 Task: Find connections with filter location Bissau with filter topic #Homeofficewith filter profile language Spanish with filter current company GovtJobsAlert.In with filter school T A Pai Management Institute, Manipal with filter industry Desktop Computing Software Products with filter service category Writing with filter keywords title Parking Attendant
Action: Mouse moved to (504, 50)
Screenshot: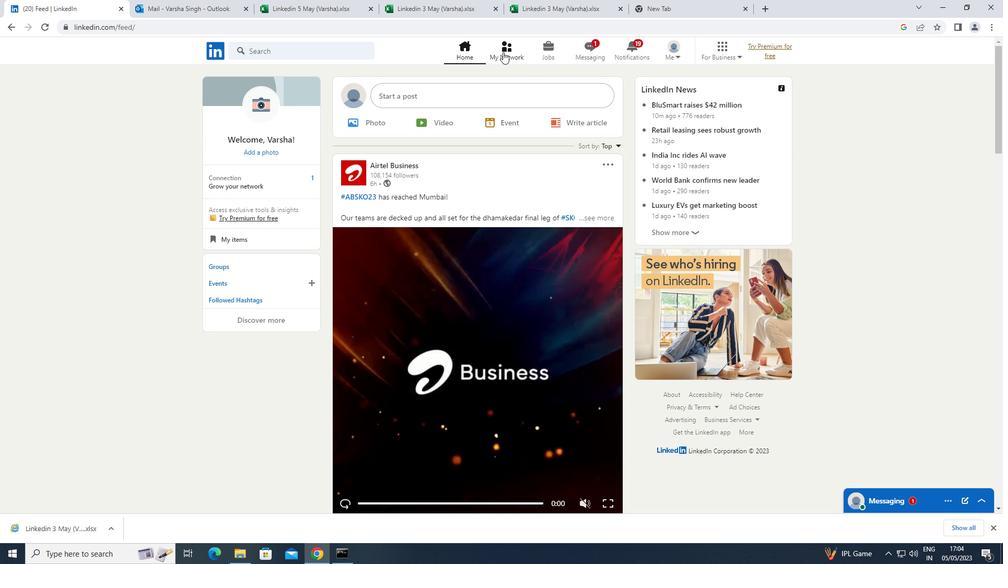 
Action: Mouse pressed left at (504, 50)
Screenshot: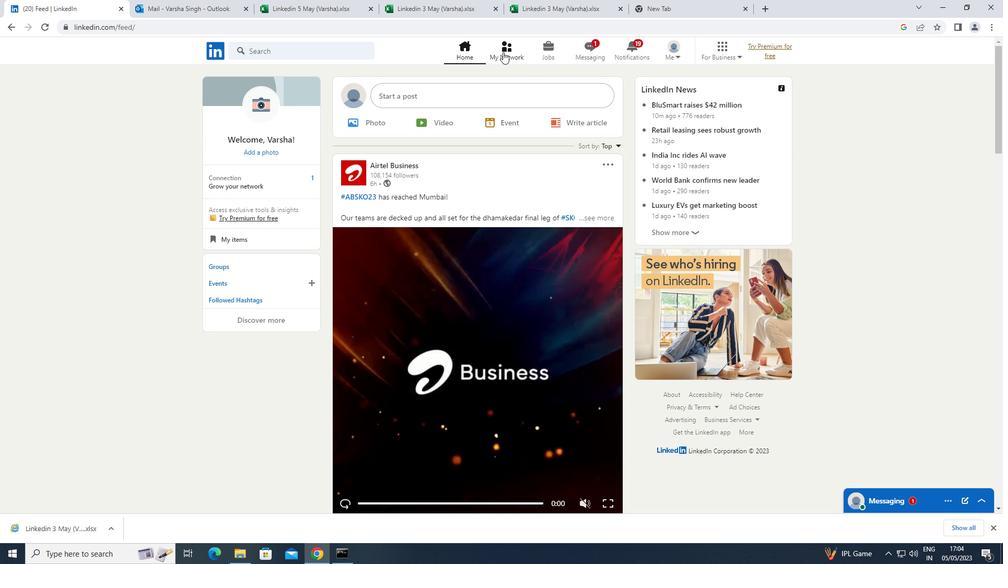 
Action: Mouse moved to (284, 109)
Screenshot: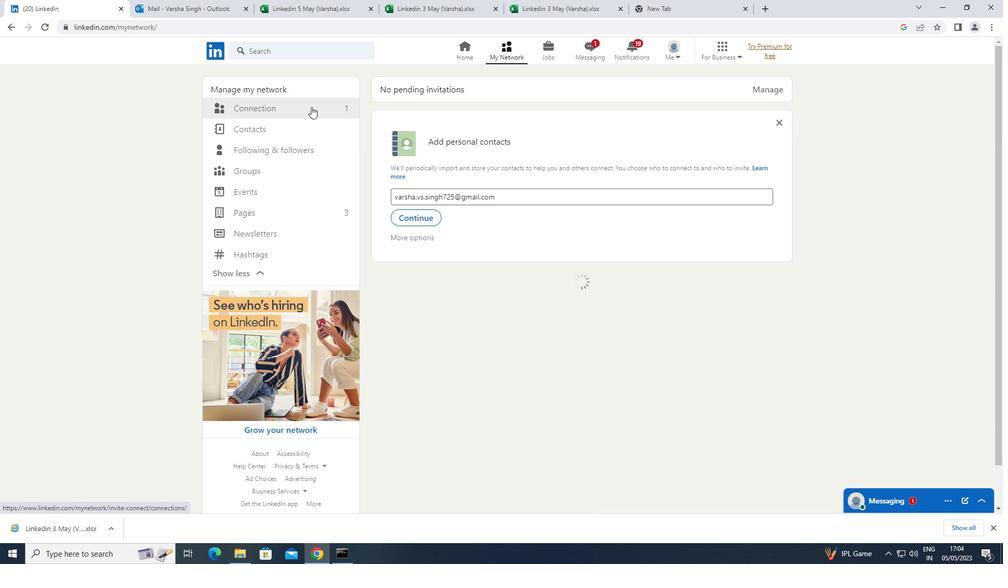 
Action: Mouse pressed left at (284, 109)
Screenshot: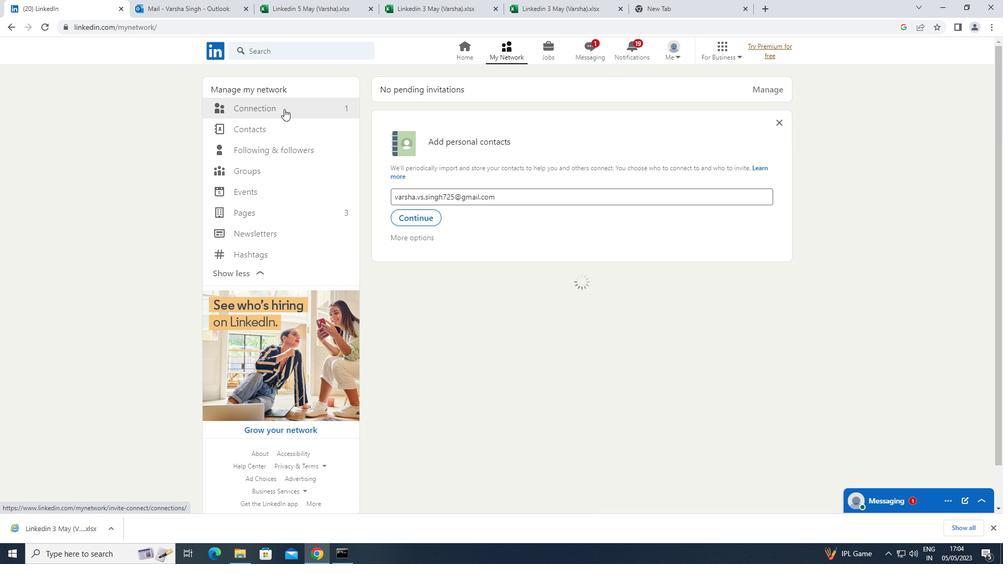 
Action: Mouse moved to (586, 107)
Screenshot: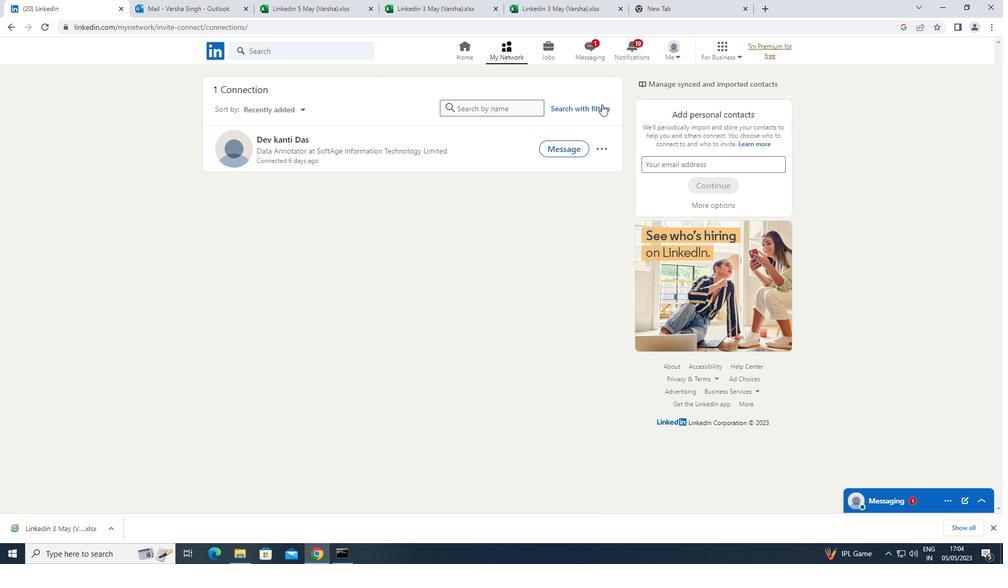 
Action: Mouse pressed left at (586, 107)
Screenshot: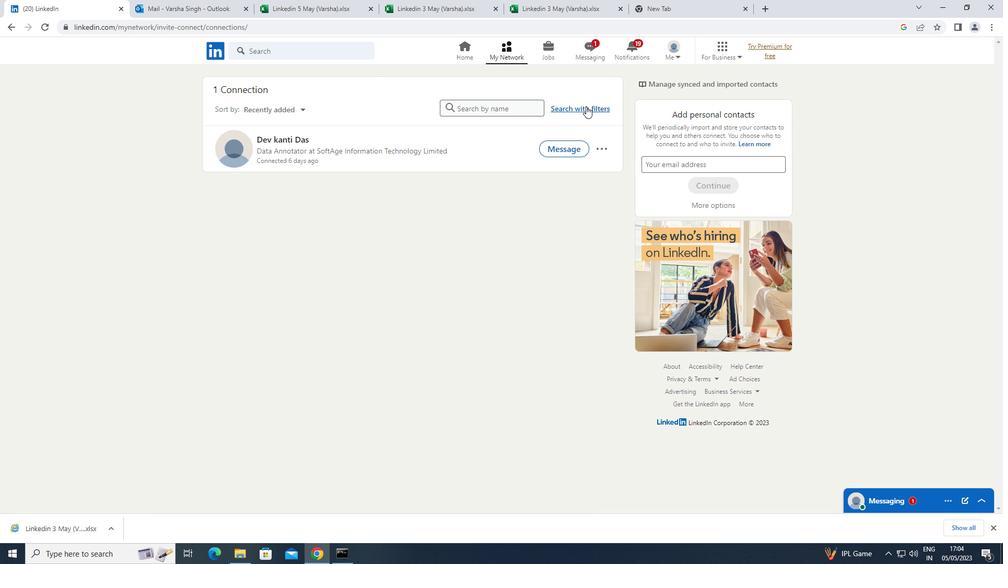 
Action: Mouse moved to (535, 80)
Screenshot: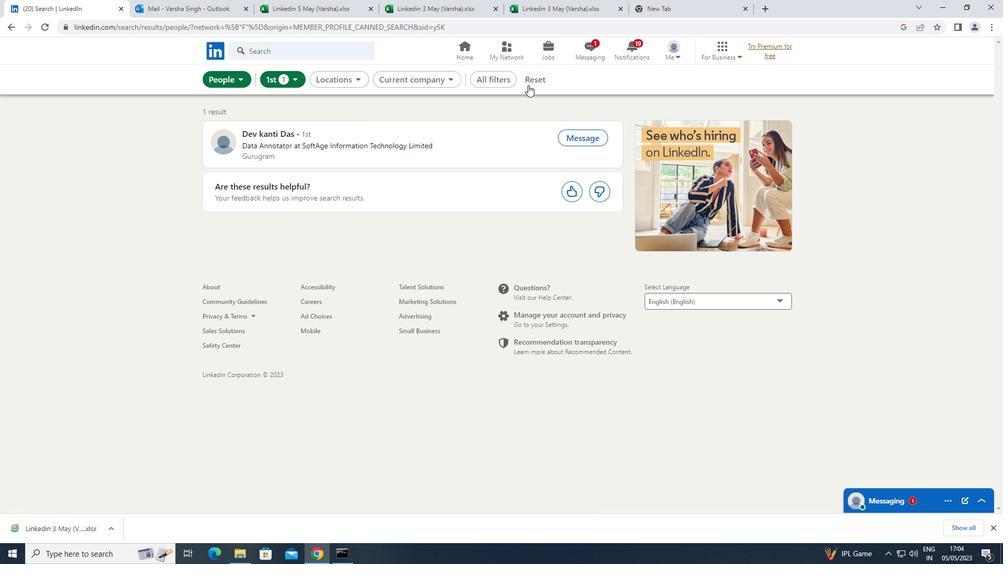 
Action: Mouse pressed left at (535, 80)
Screenshot: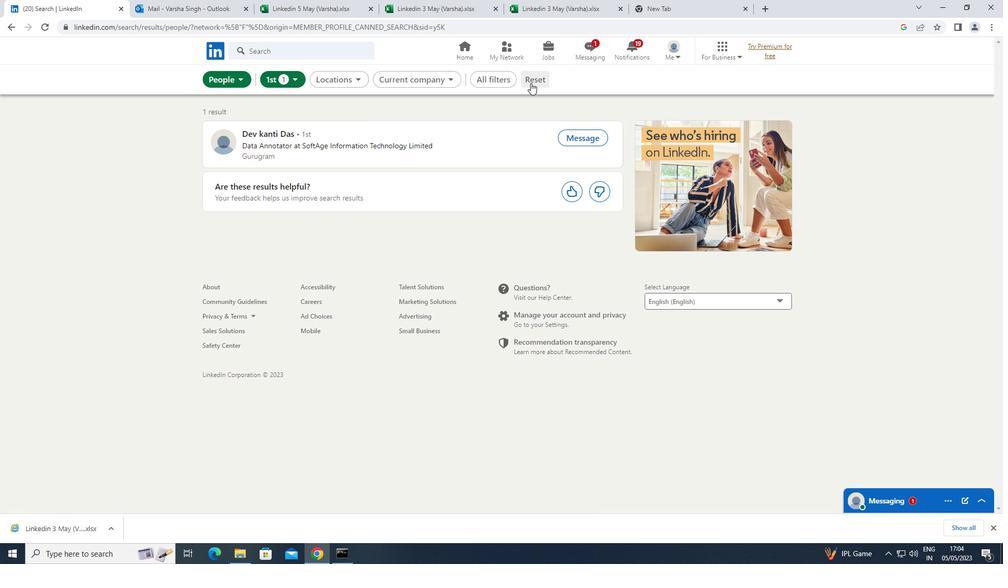 
Action: Mouse moved to (508, 80)
Screenshot: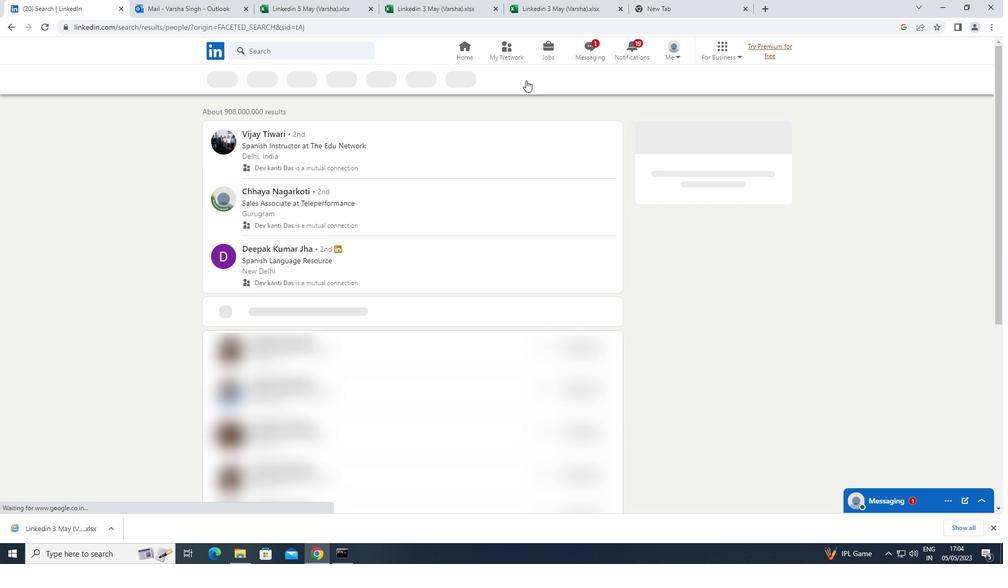 
Action: Mouse pressed left at (508, 80)
Screenshot: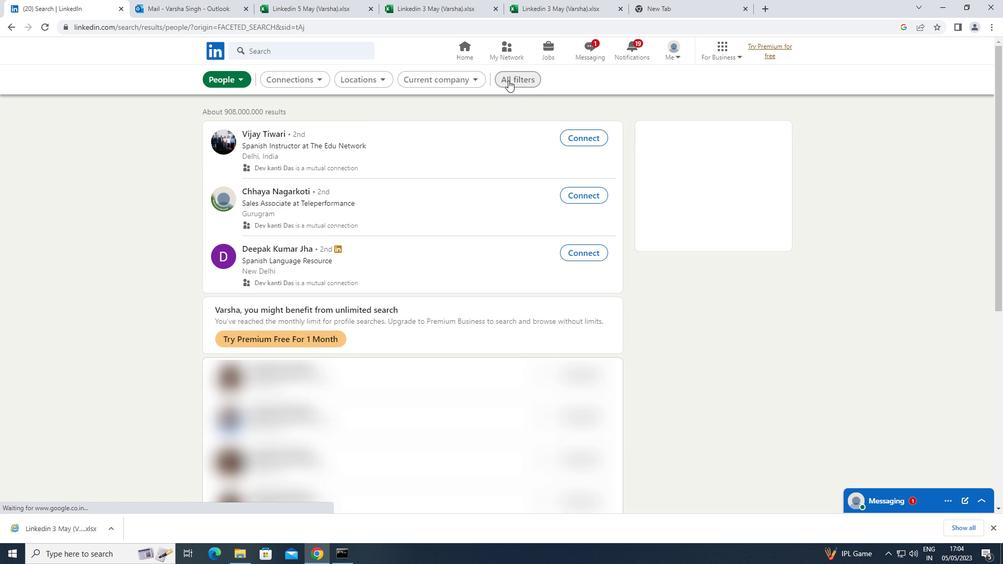 
Action: Mouse moved to (816, 205)
Screenshot: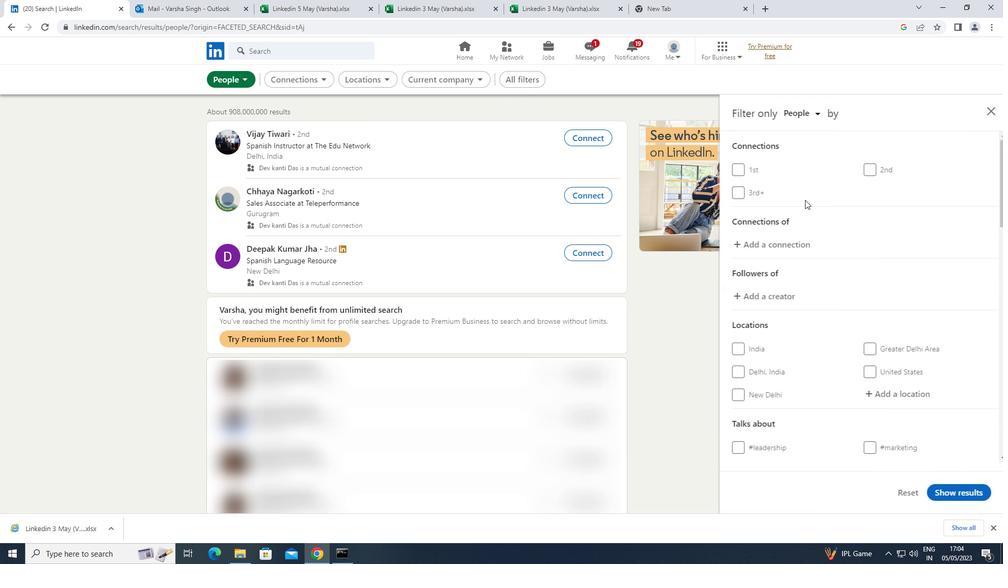 
Action: Mouse scrolled (816, 204) with delta (0, 0)
Screenshot: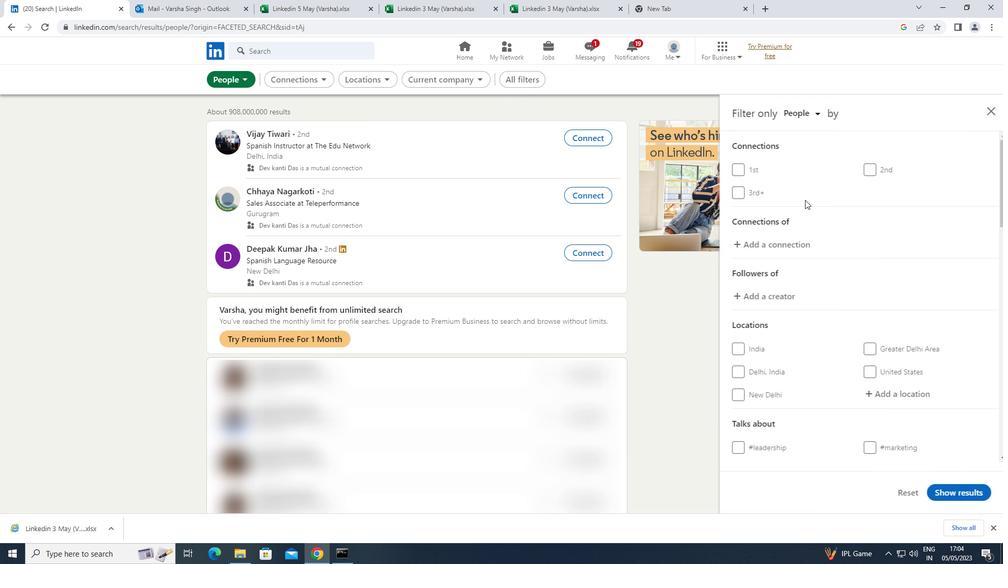 
Action: Mouse moved to (816, 206)
Screenshot: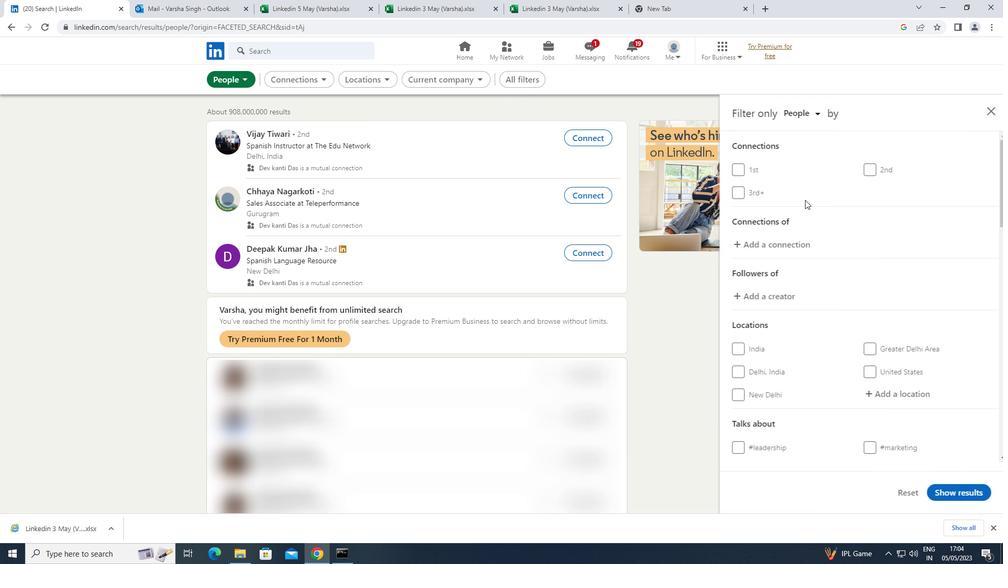 
Action: Mouse scrolled (816, 206) with delta (0, 0)
Screenshot: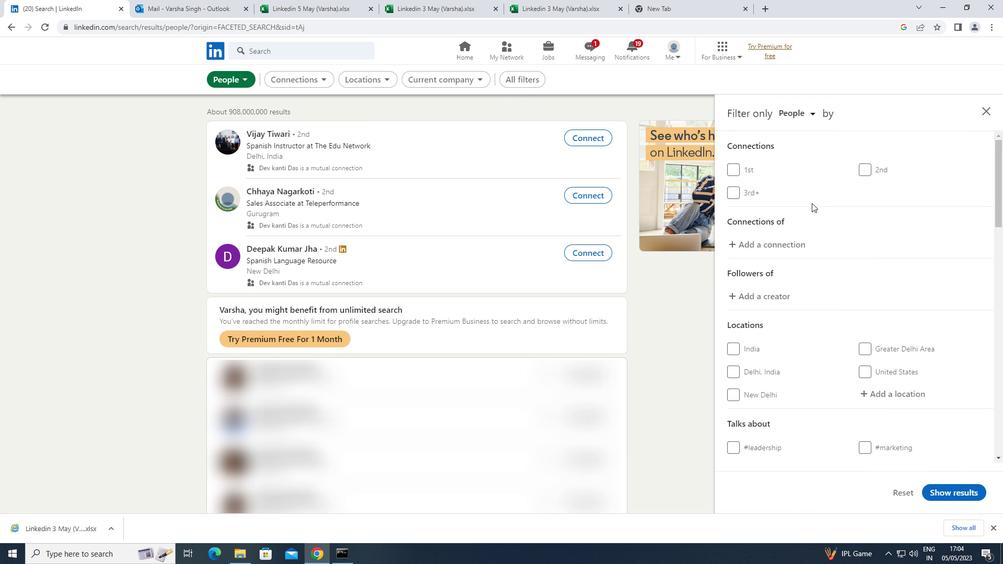 
Action: Mouse moved to (817, 207)
Screenshot: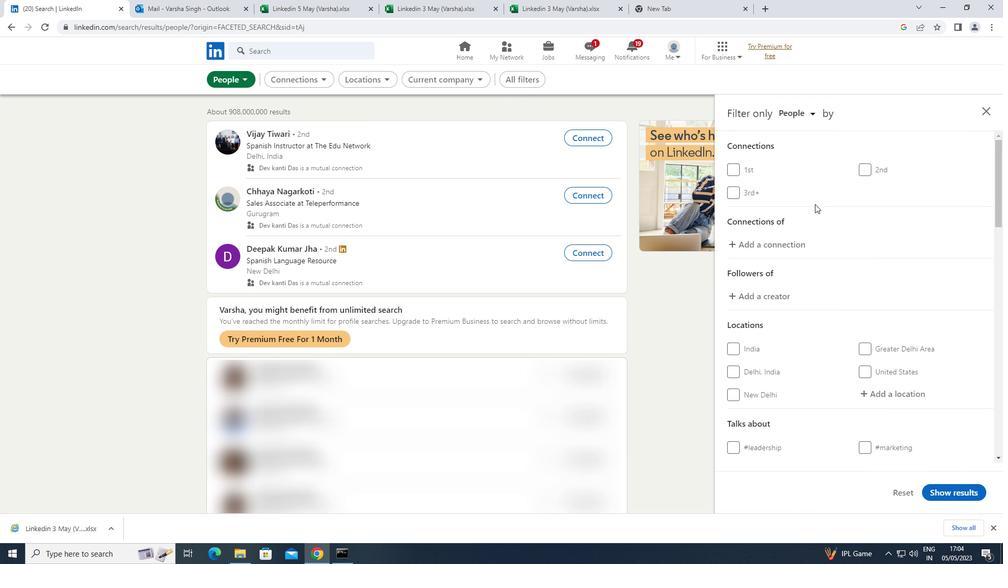 
Action: Mouse scrolled (817, 207) with delta (0, 0)
Screenshot: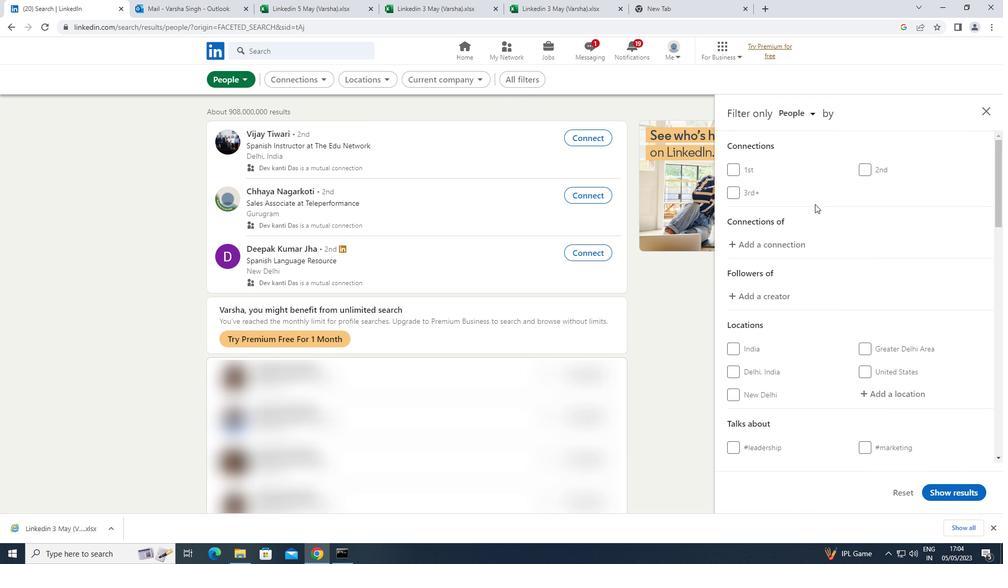 
Action: Mouse moved to (882, 238)
Screenshot: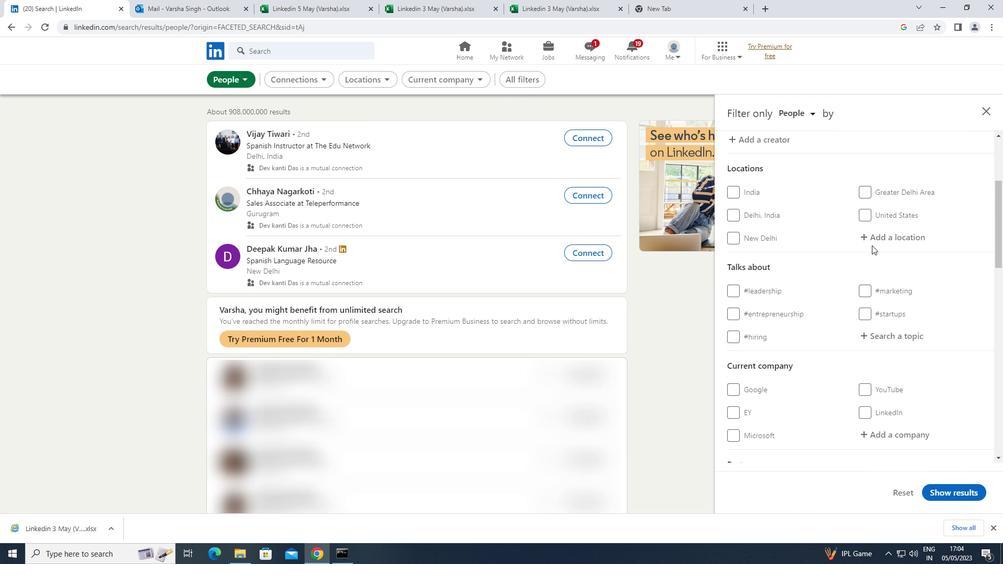 
Action: Mouse pressed left at (882, 238)
Screenshot: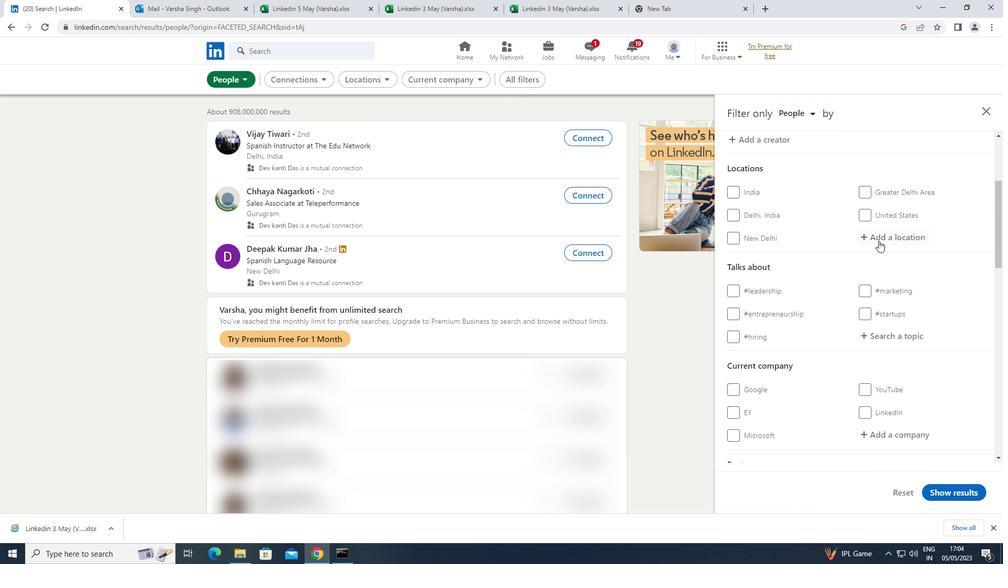 
Action: Key pressed <Key.shift>BISSAU
Screenshot: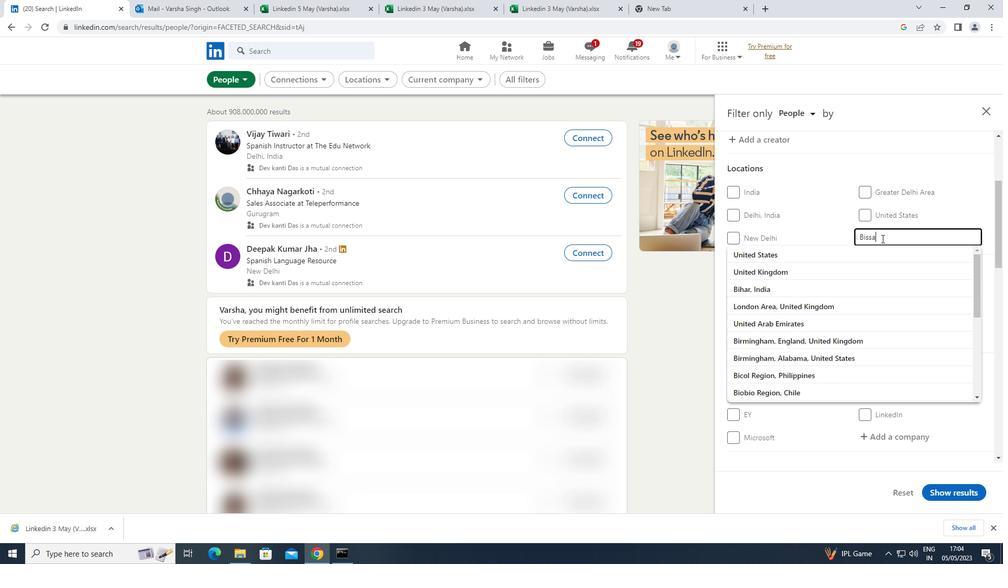 
Action: Mouse moved to (876, 293)
Screenshot: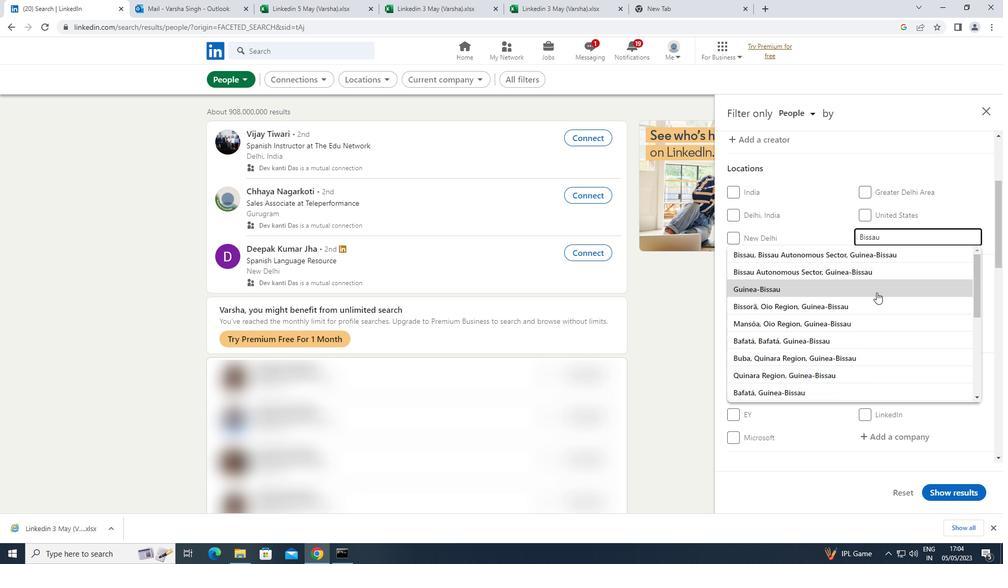
Action: Key pressed <Key.enter>
Screenshot: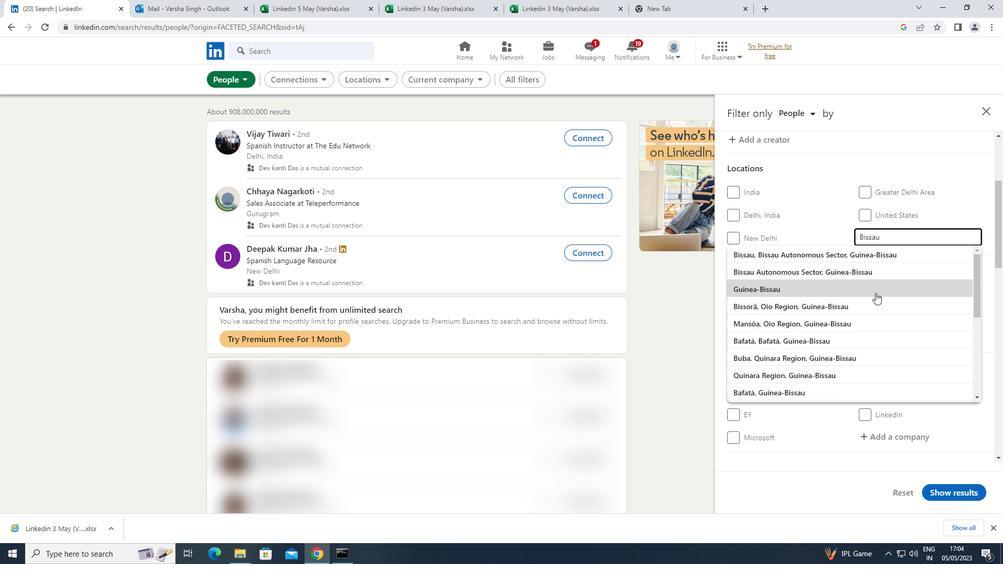 
Action: Mouse moved to (902, 340)
Screenshot: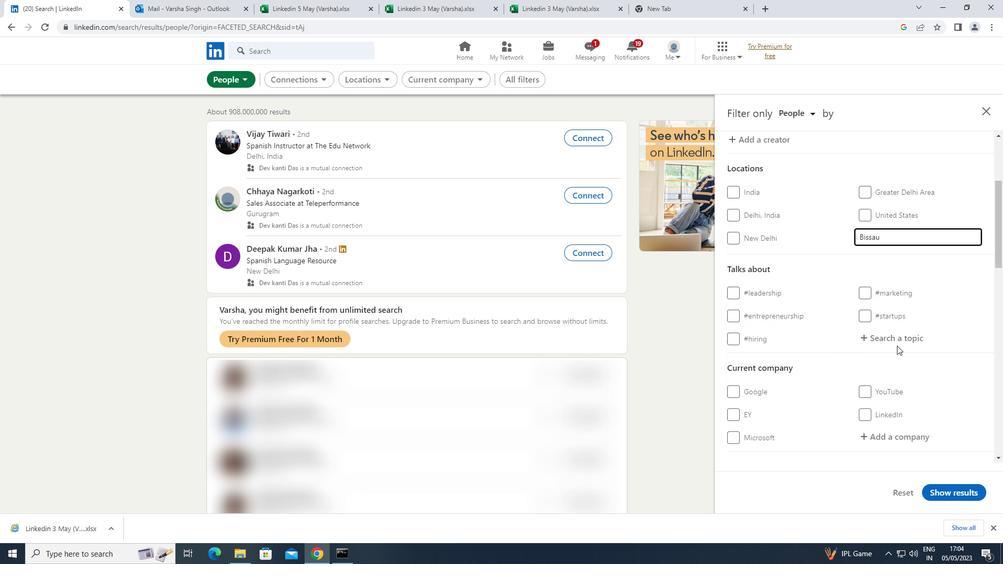 
Action: Mouse pressed left at (902, 340)
Screenshot: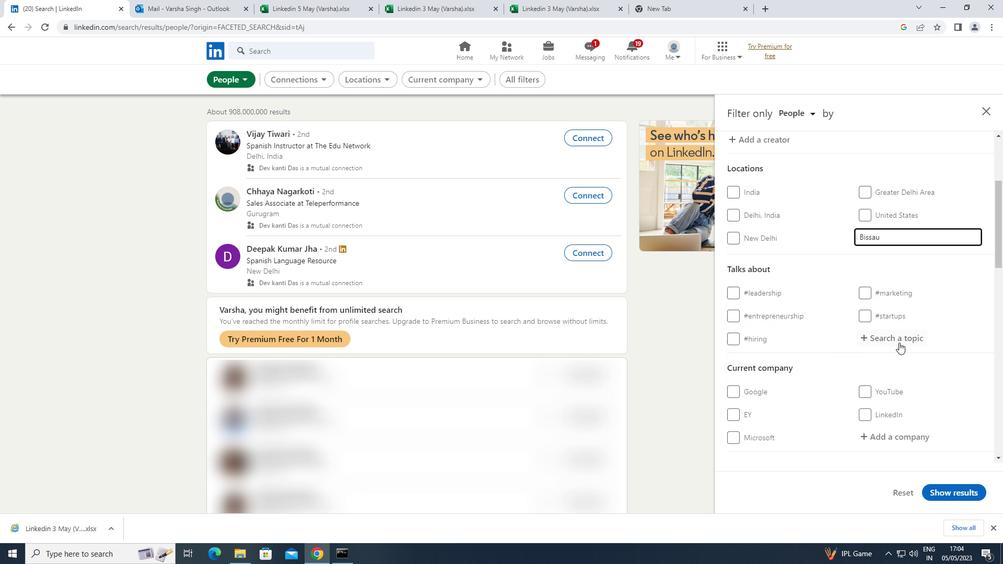 
Action: Key pressed <Key.shift>HOMEOFFI
Screenshot: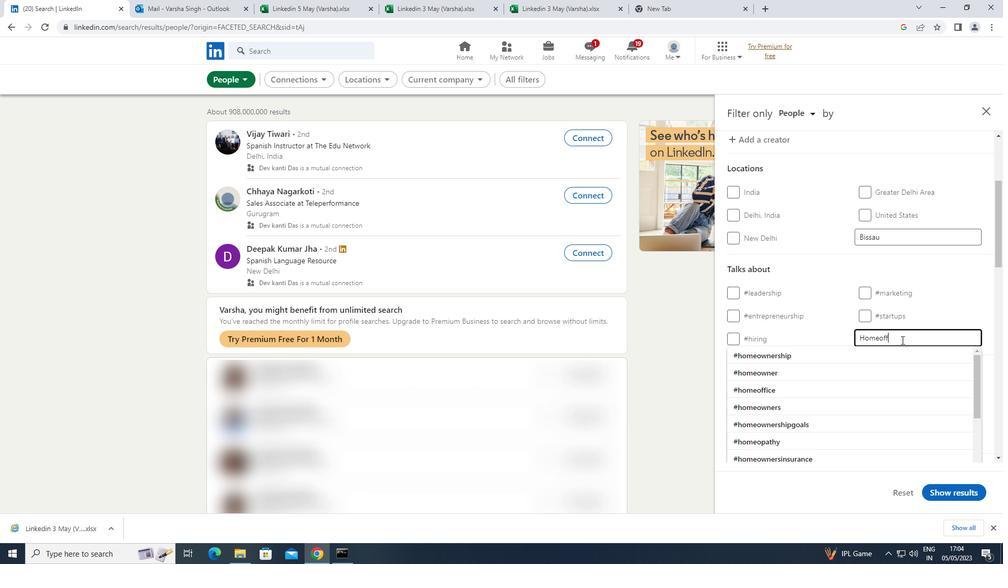 
Action: Mouse moved to (809, 351)
Screenshot: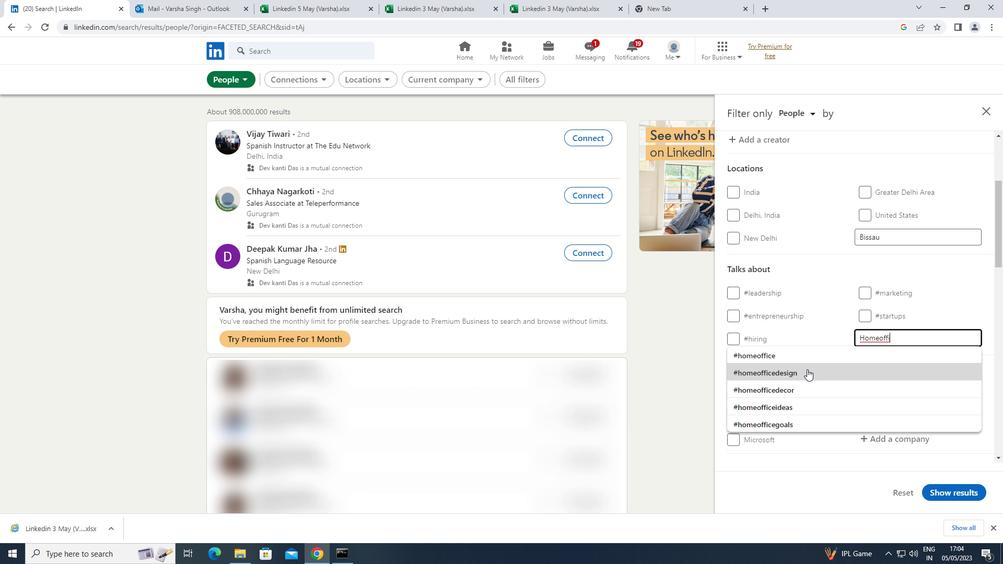 
Action: Mouse pressed left at (809, 351)
Screenshot: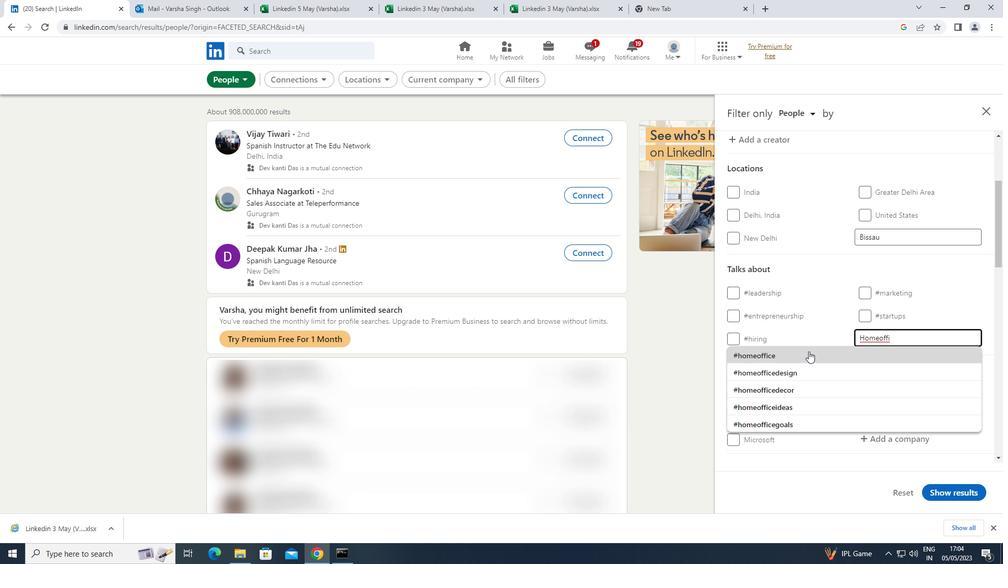 
Action: Mouse scrolled (809, 351) with delta (0, 0)
Screenshot: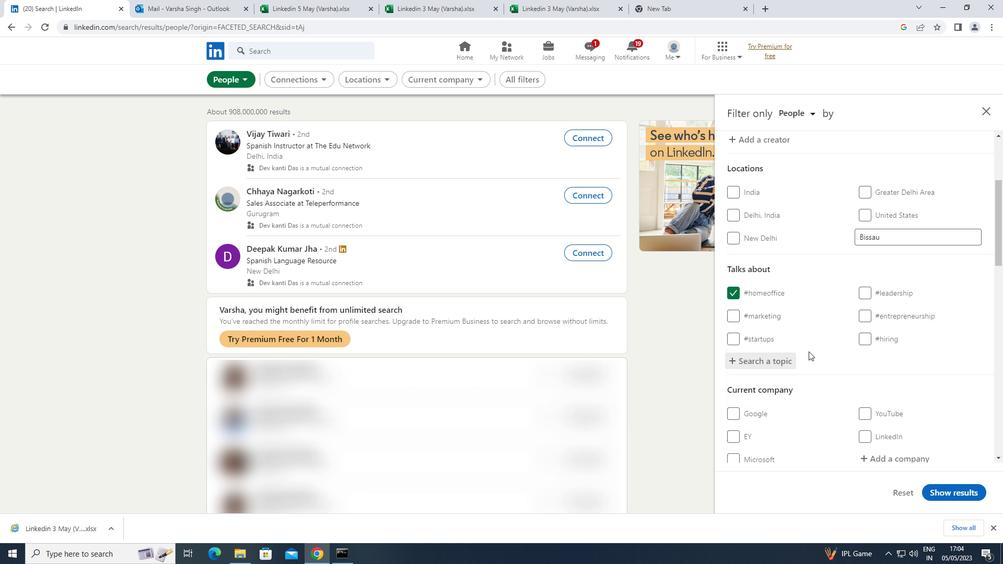 
Action: Mouse scrolled (809, 351) with delta (0, 0)
Screenshot: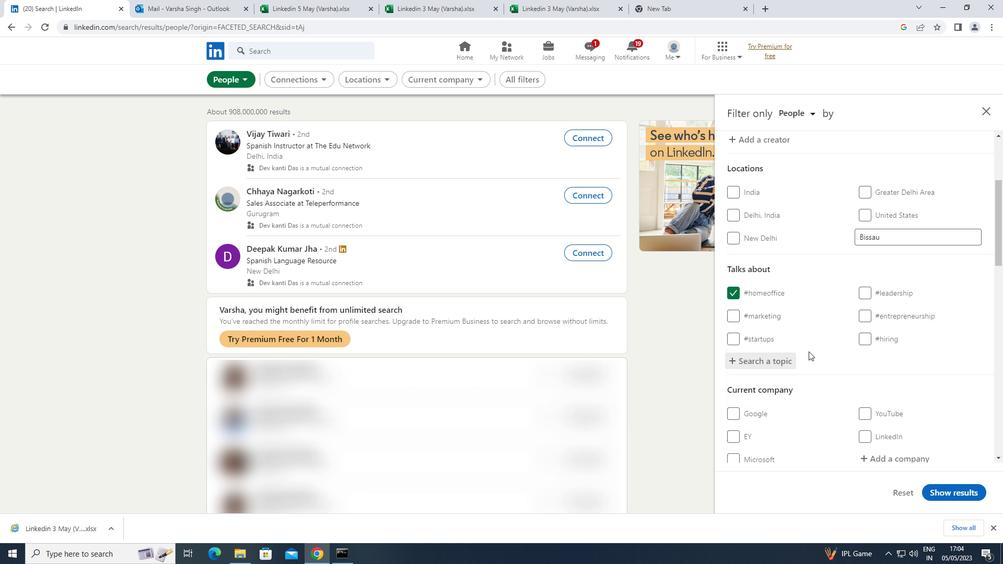 
Action: Mouse scrolled (809, 351) with delta (0, 0)
Screenshot: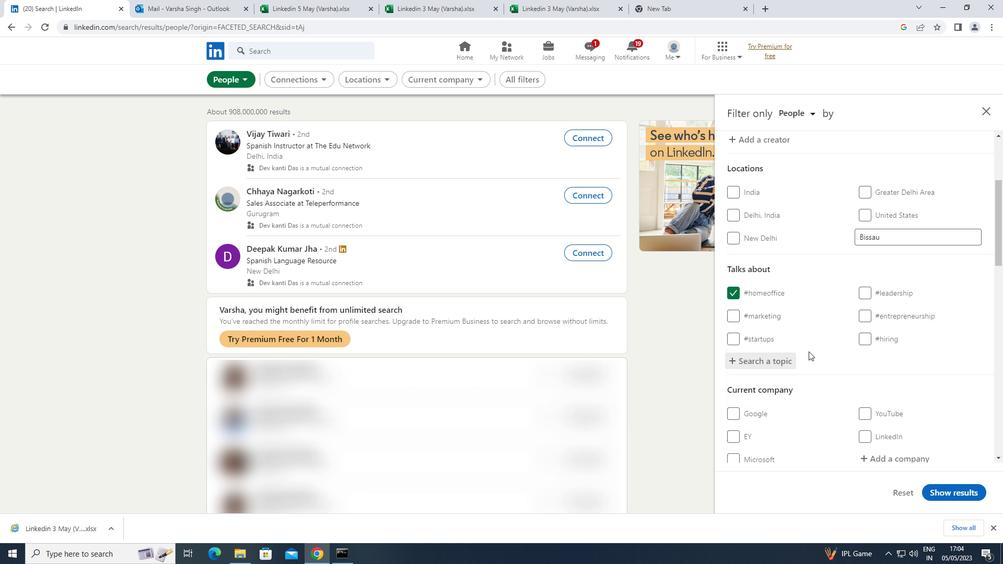 
Action: Mouse scrolled (809, 351) with delta (0, 0)
Screenshot: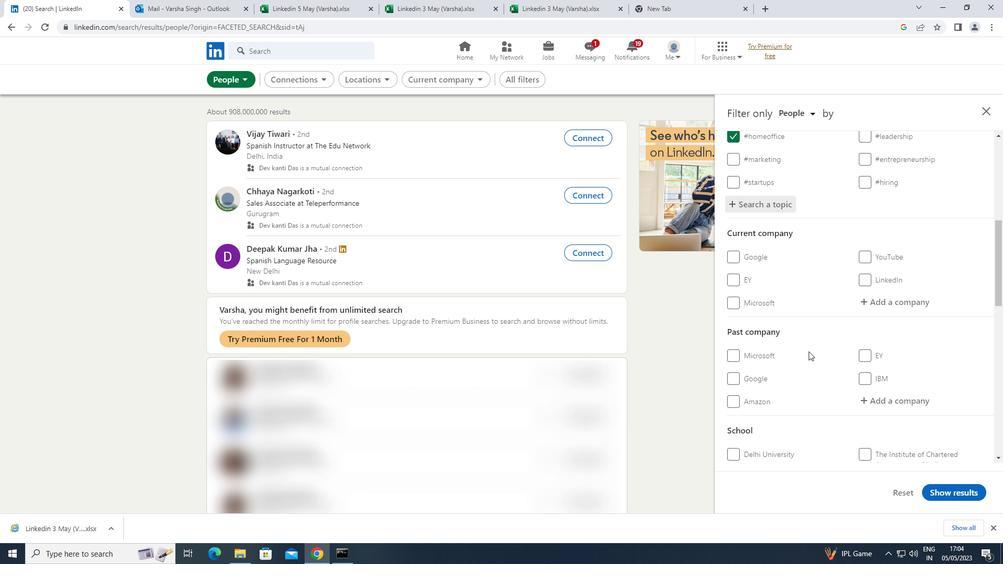 
Action: Mouse scrolled (809, 351) with delta (0, 0)
Screenshot: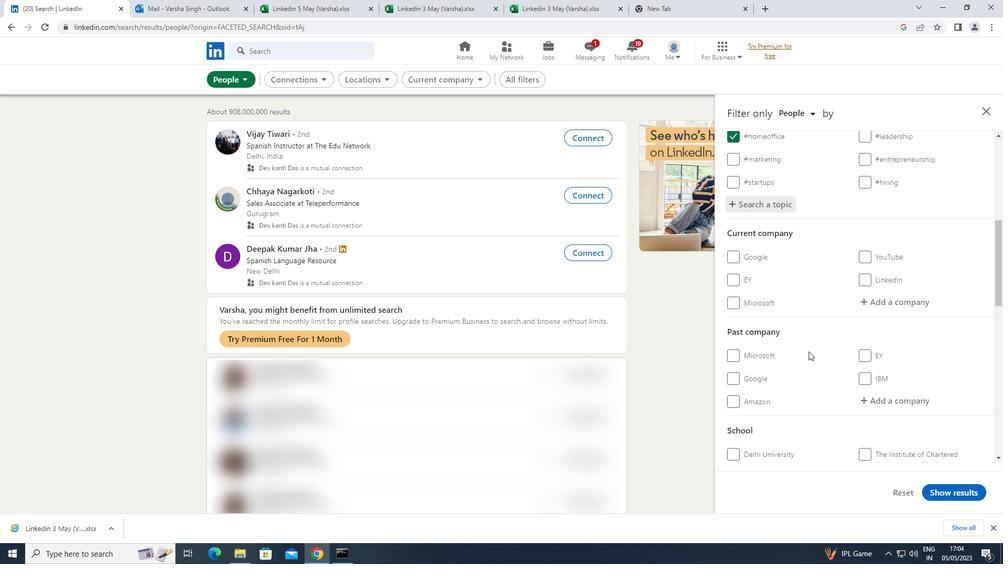 
Action: Mouse scrolled (809, 351) with delta (0, 0)
Screenshot: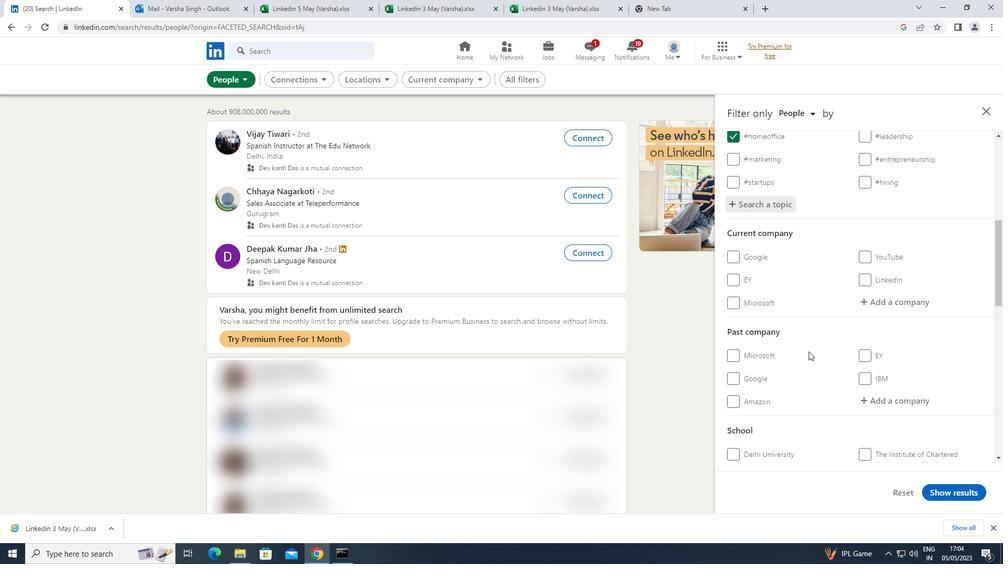 
Action: Mouse scrolled (809, 351) with delta (0, 0)
Screenshot: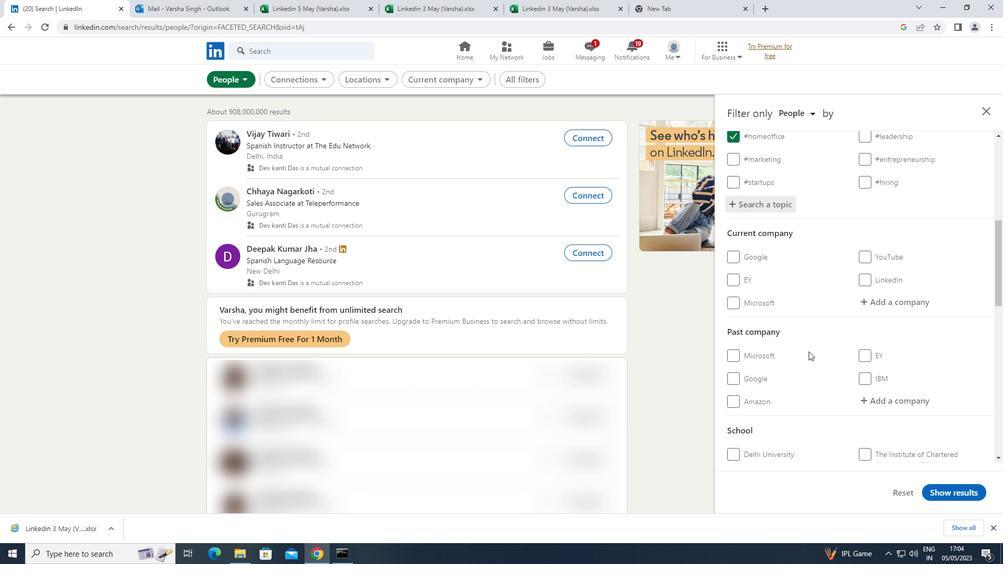 
Action: Mouse scrolled (809, 351) with delta (0, 0)
Screenshot: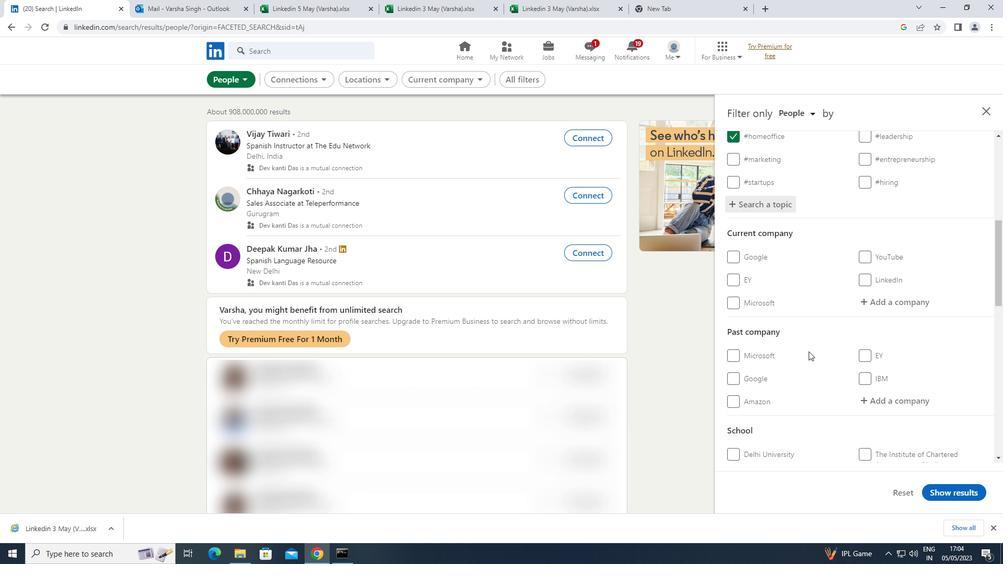 
Action: Mouse scrolled (809, 351) with delta (0, 0)
Screenshot: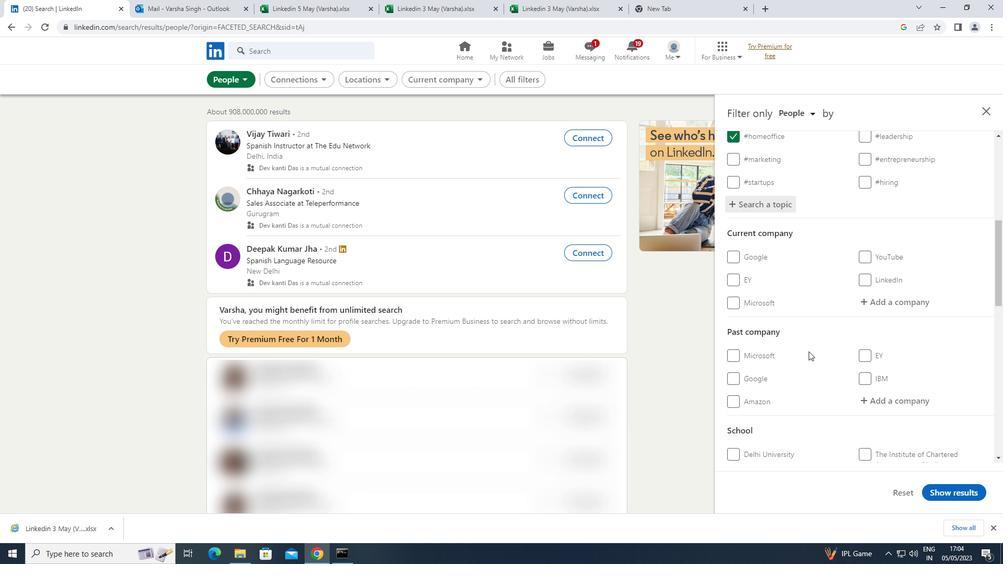 
Action: Mouse moved to (731, 391)
Screenshot: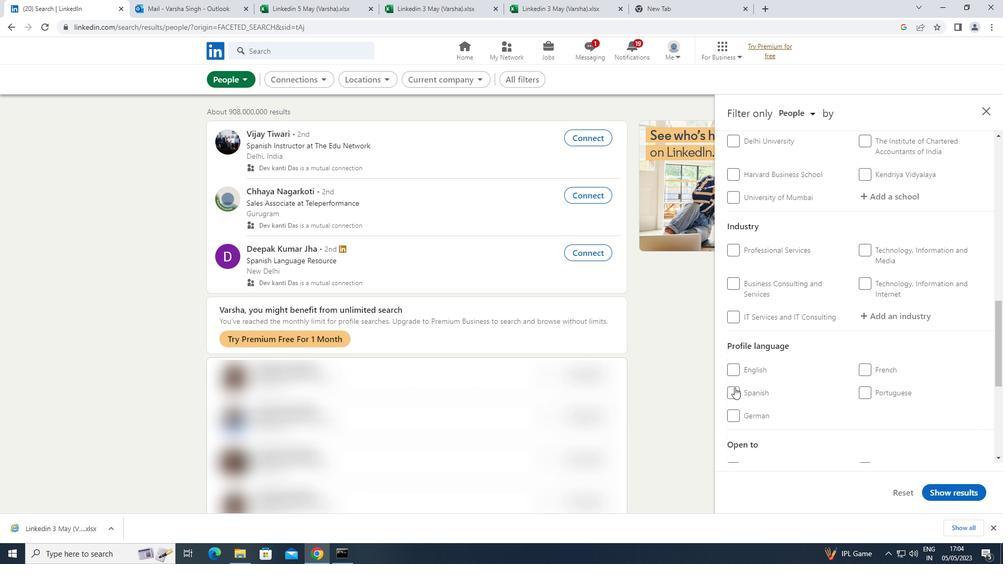 
Action: Mouse pressed left at (731, 391)
Screenshot: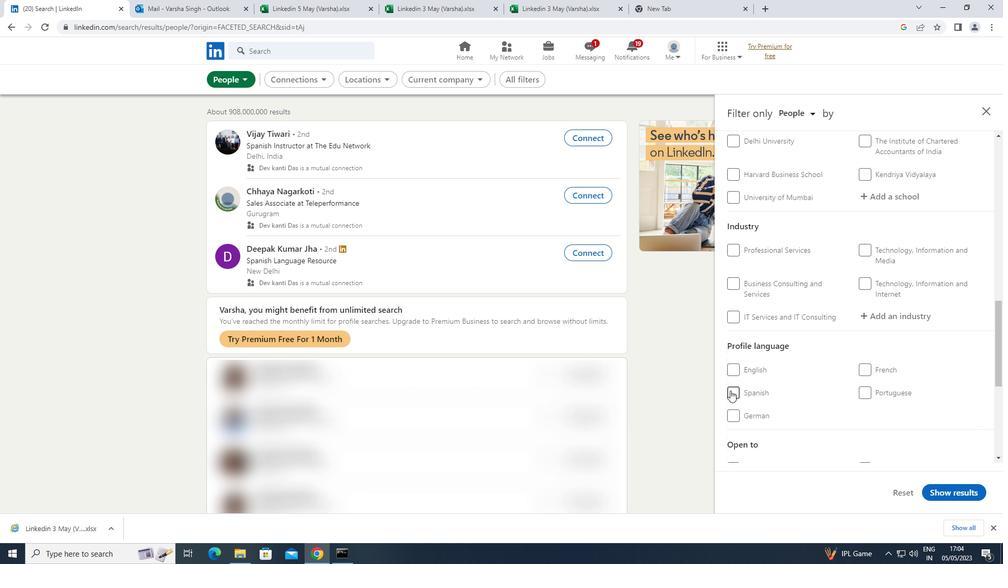 
Action: Mouse moved to (795, 362)
Screenshot: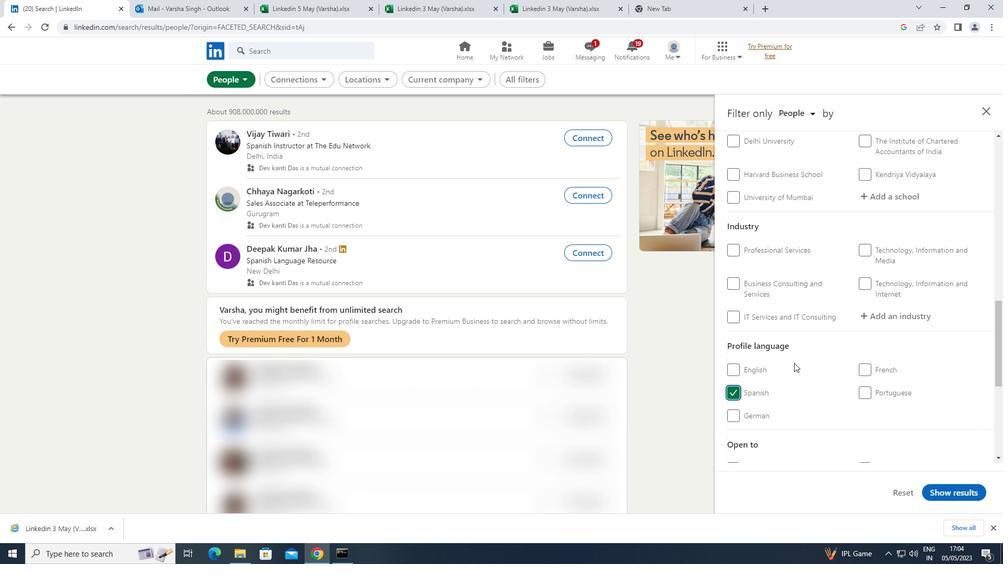 
Action: Mouse scrolled (795, 362) with delta (0, 0)
Screenshot: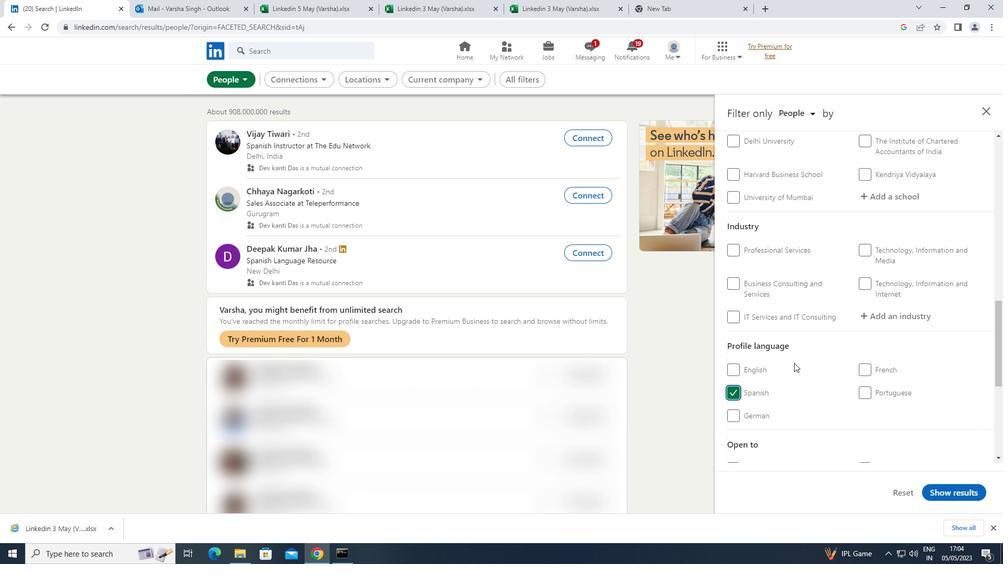 
Action: Mouse moved to (795, 361)
Screenshot: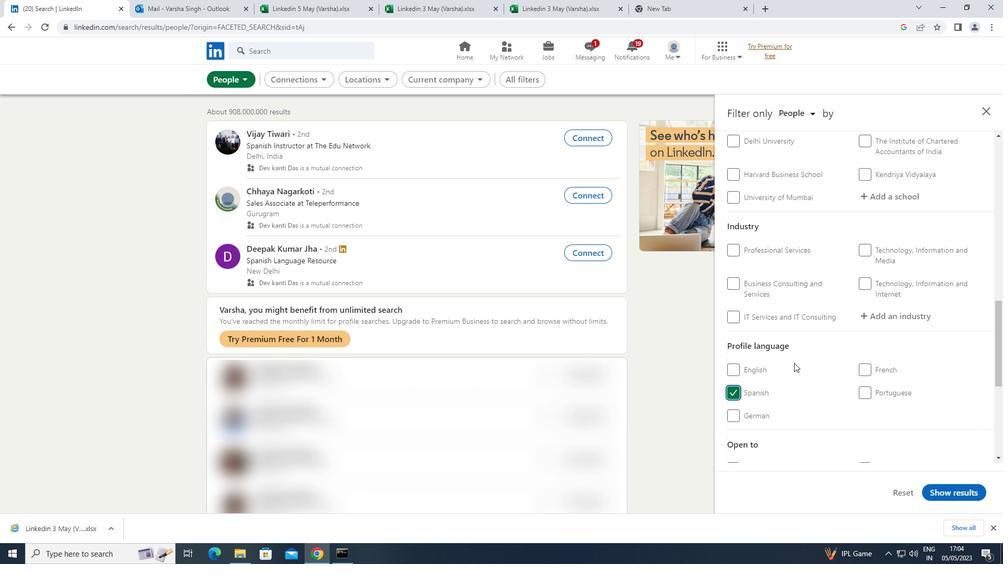
Action: Mouse scrolled (795, 362) with delta (0, 0)
Screenshot: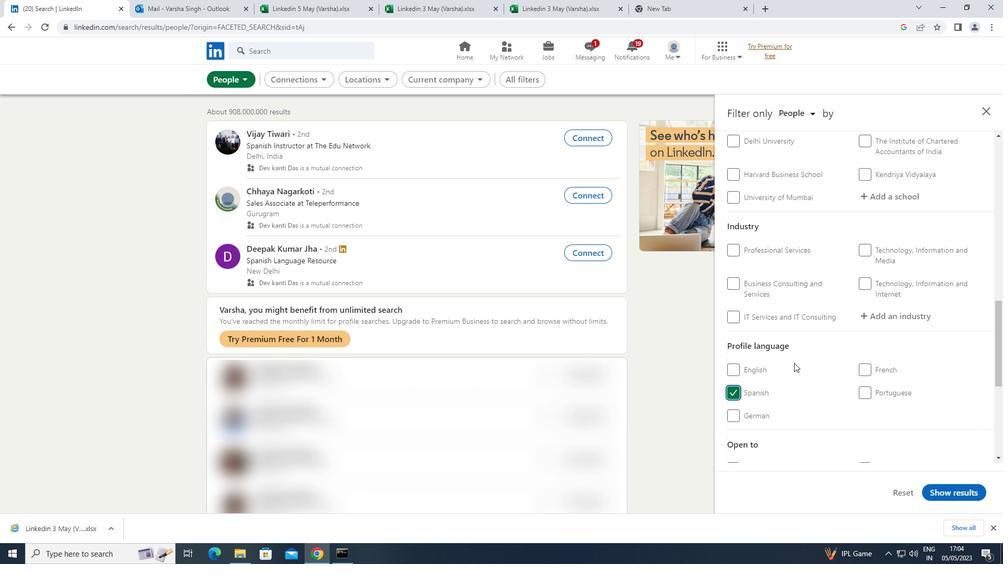
Action: Mouse scrolled (795, 362) with delta (0, 0)
Screenshot: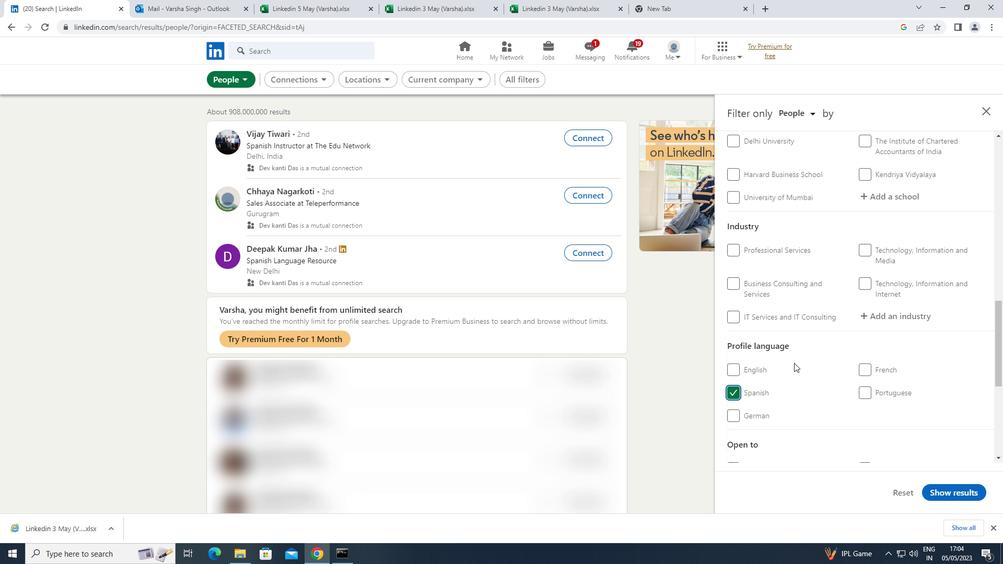 
Action: Mouse moved to (795, 360)
Screenshot: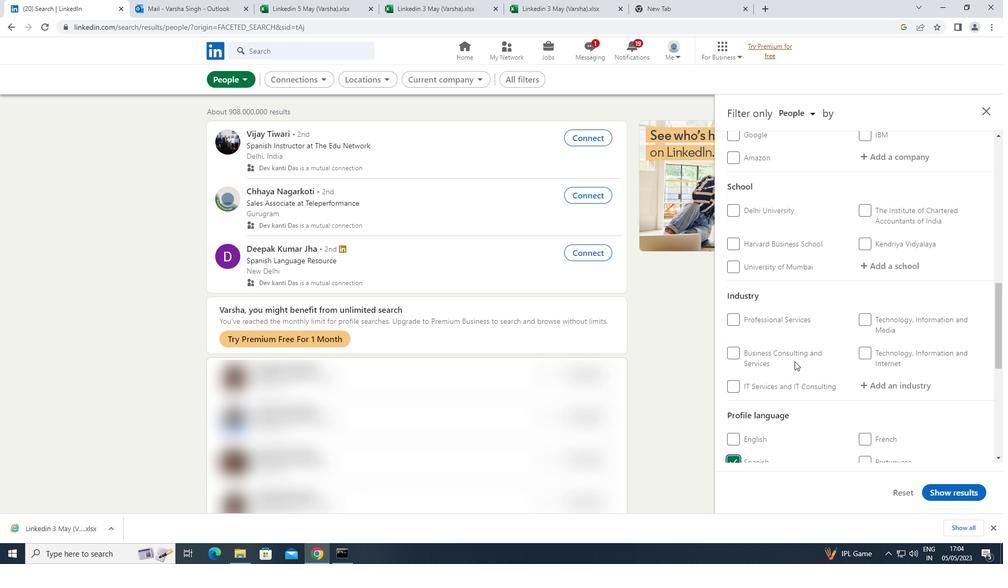 
Action: Mouse scrolled (795, 361) with delta (0, 0)
Screenshot: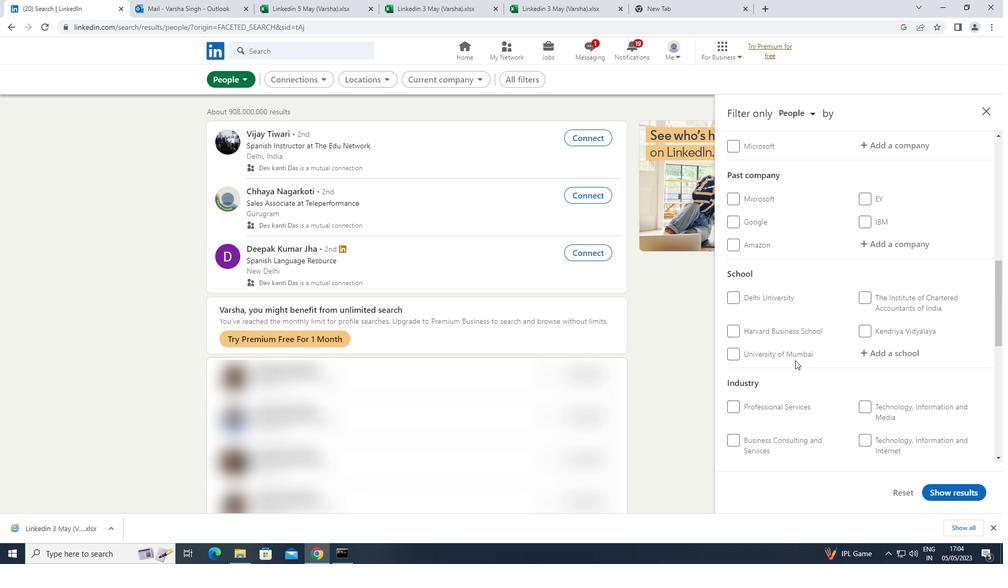 
Action: Mouse scrolled (795, 361) with delta (0, 0)
Screenshot: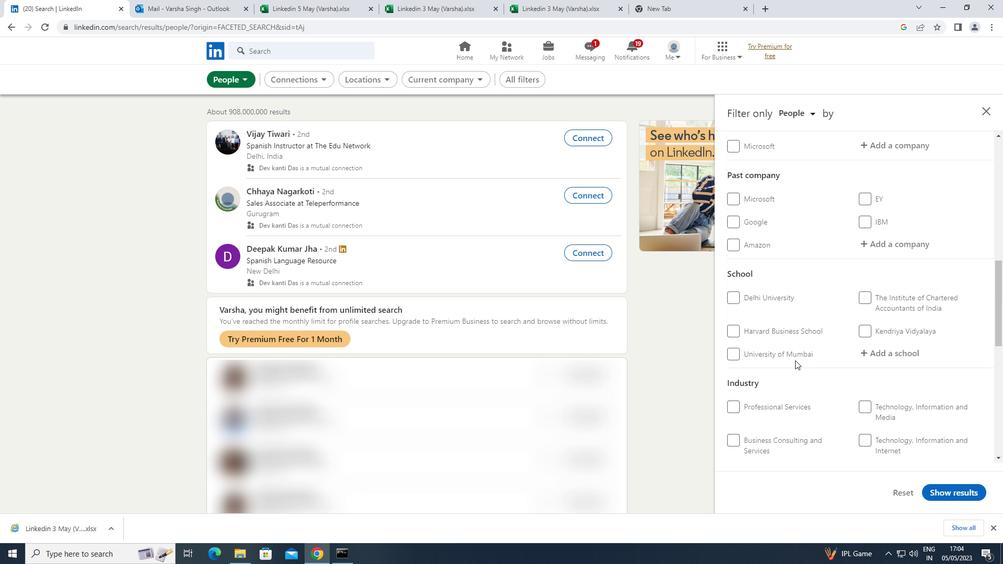 
Action: Mouse scrolled (795, 361) with delta (0, 0)
Screenshot: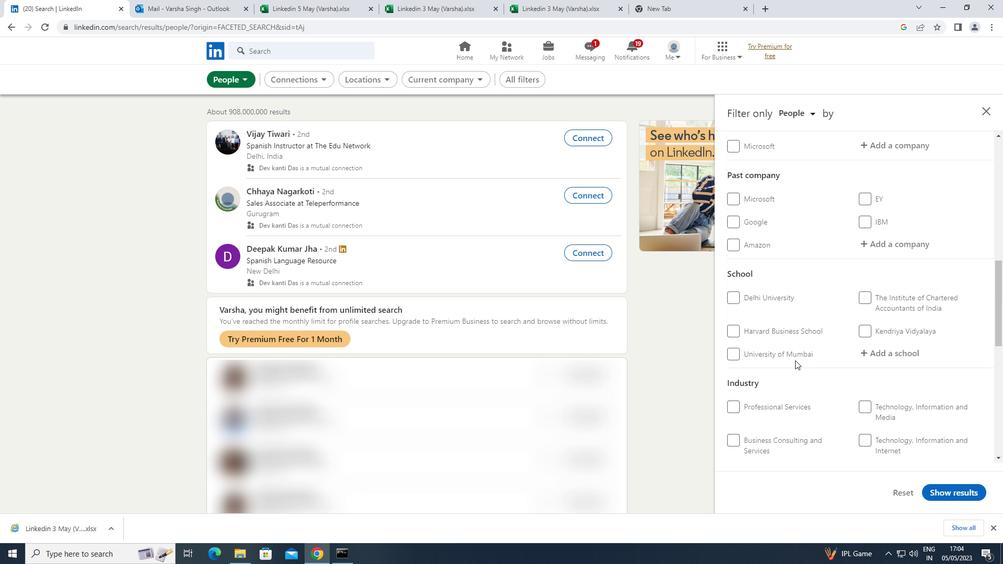 
Action: Mouse moved to (892, 303)
Screenshot: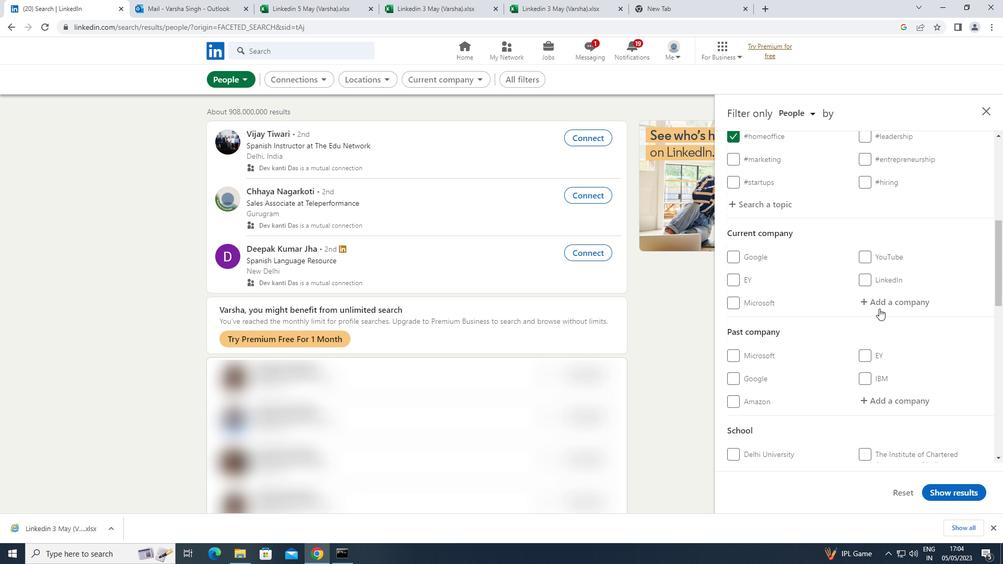 
Action: Mouse pressed left at (892, 303)
Screenshot: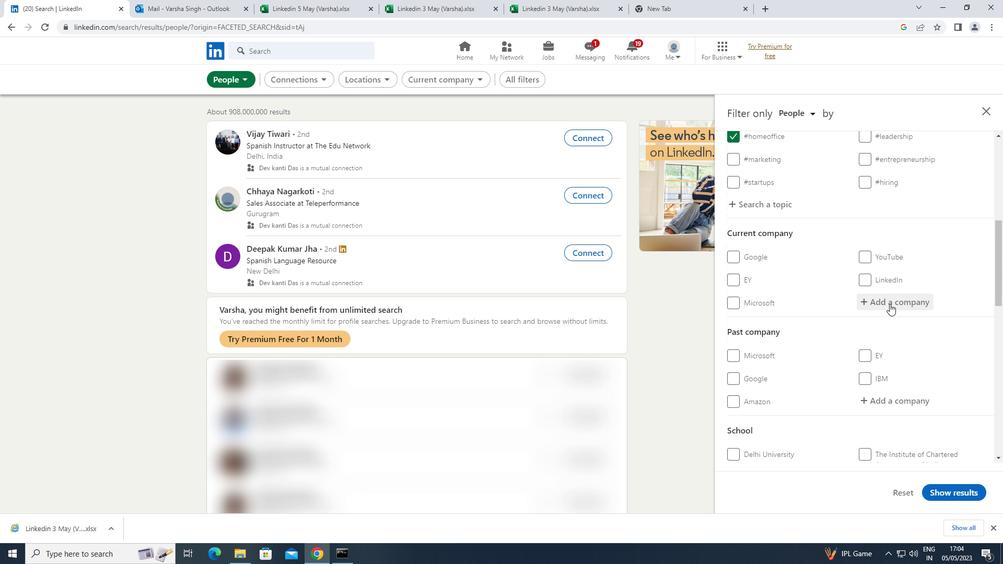 
Action: Key pressed <Key.shift>GOVT<Key.backspace><Key.backspace><Key.backspace>OVT<Key.shift>JOBS
Screenshot: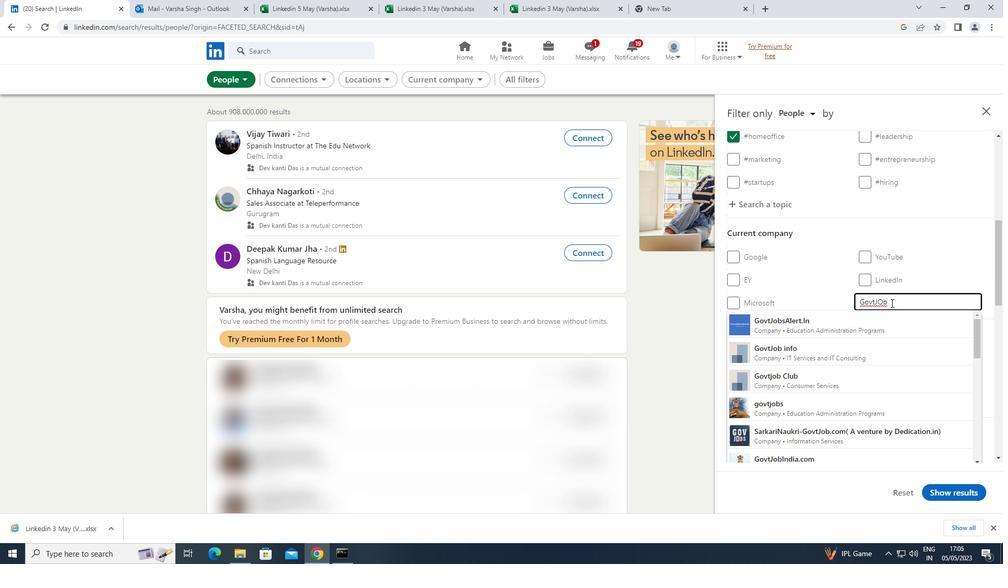 
Action: Mouse moved to (846, 322)
Screenshot: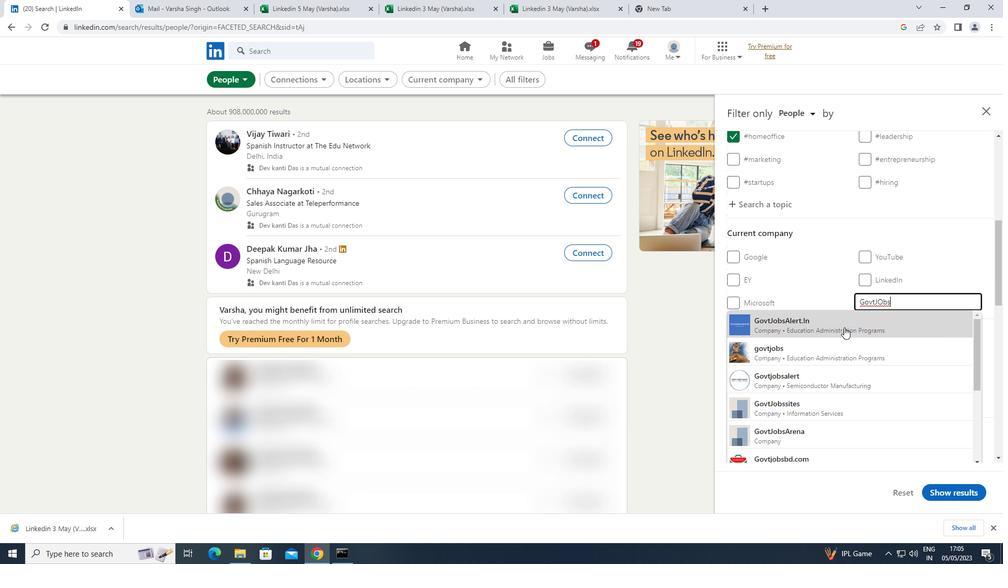 
Action: Mouse pressed left at (846, 322)
Screenshot: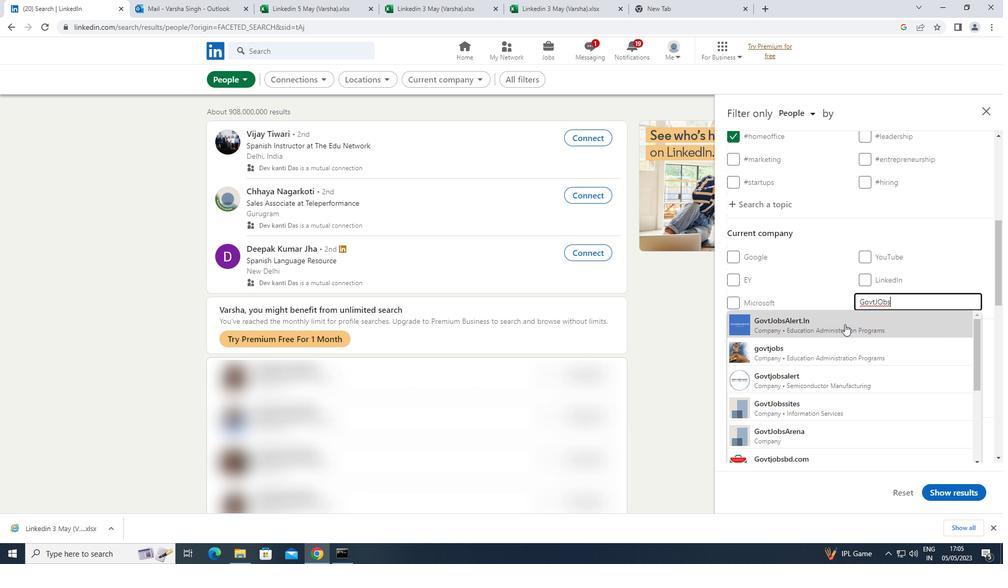 
Action: Mouse moved to (907, 344)
Screenshot: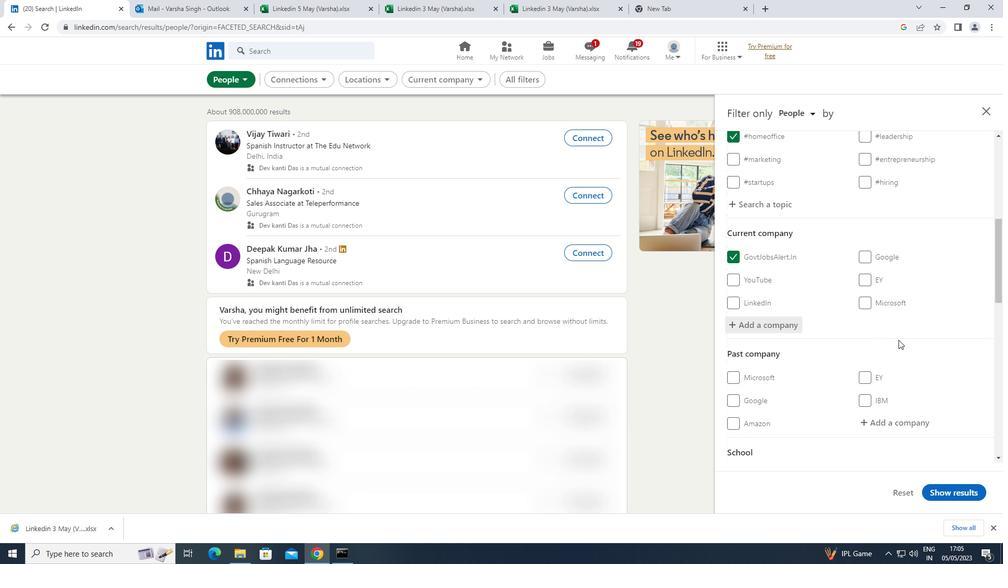 
Action: Mouse scrolled (907, 343) with delta (0, 0)
Screenshot: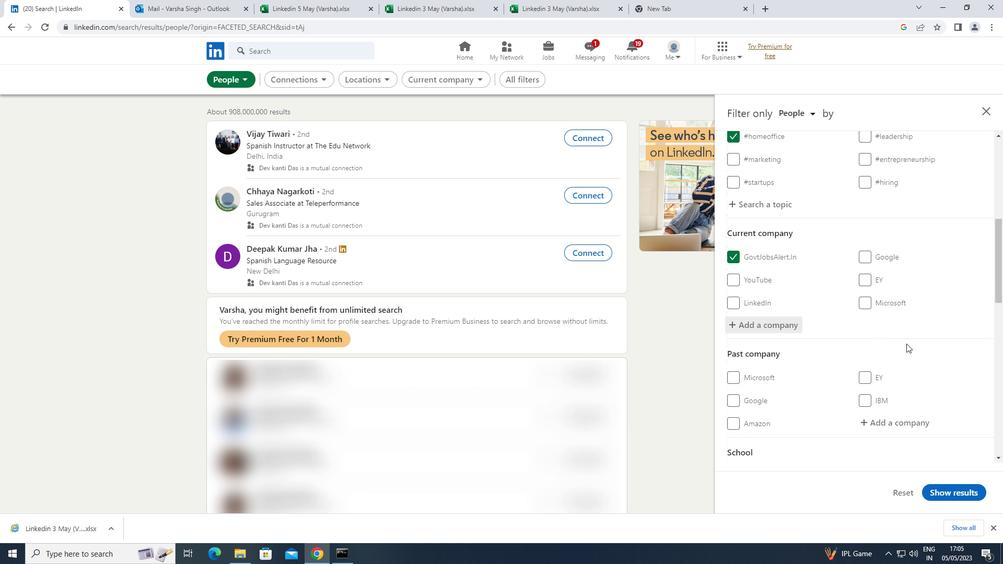 
Action: Mouse scrolled (907, 343) with delta (0, 0)
Screenshot: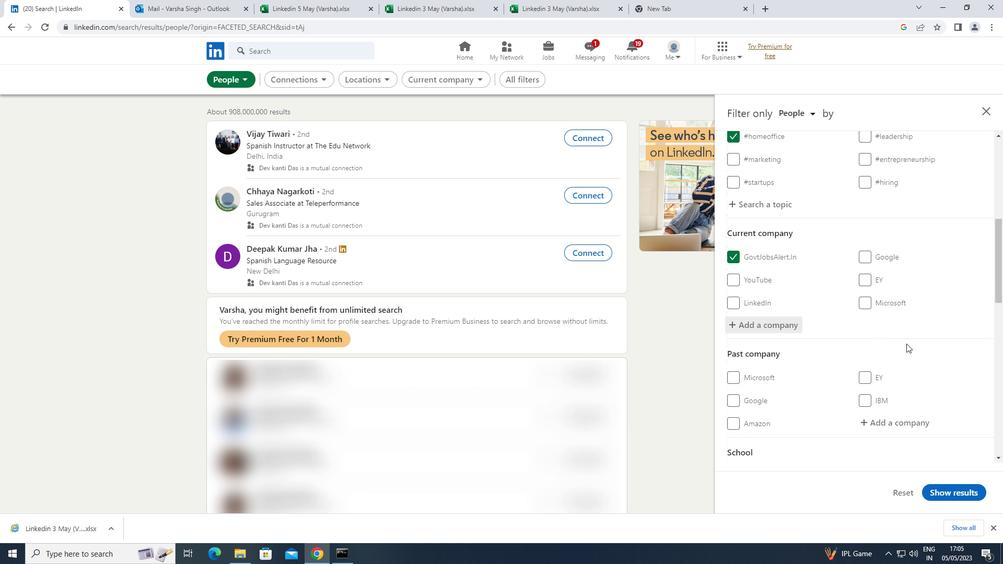 
Action: Mouse scrolled (907, 343) with delta (0, 0)
Screenshot: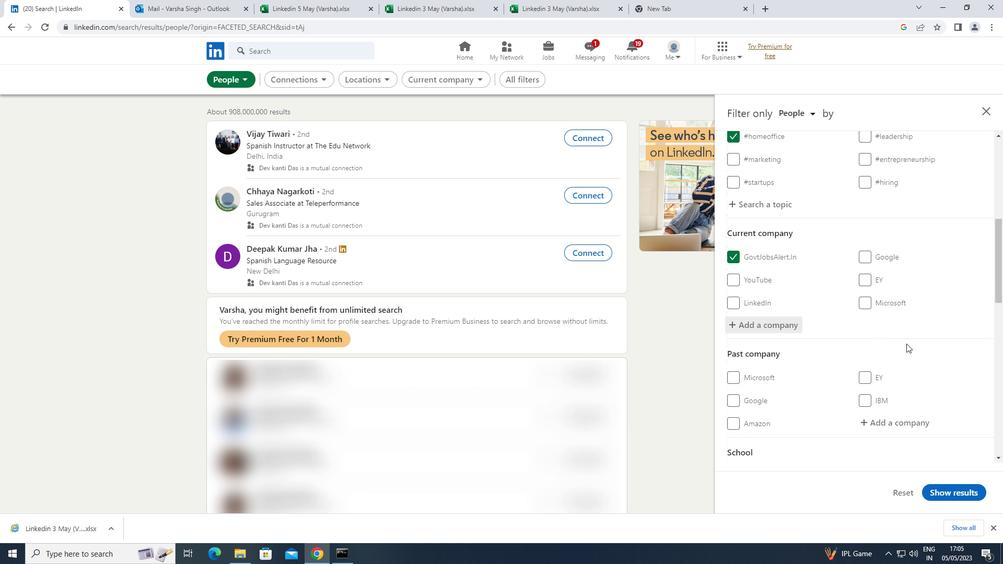 
Action: Mouse moved to (894, 372)
Screenshot: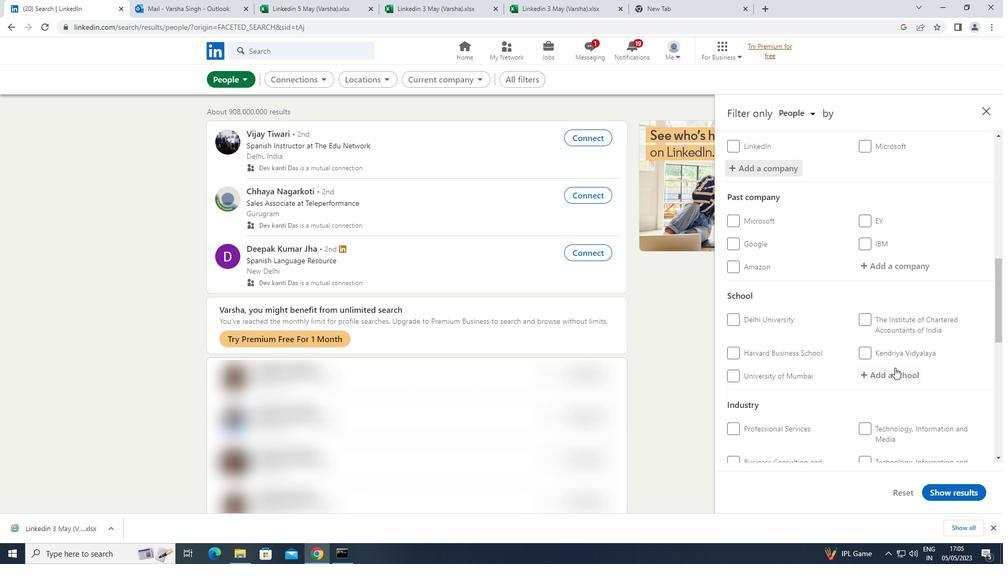 
Action: Mouse pressed left at (894, 372)
Screenshot: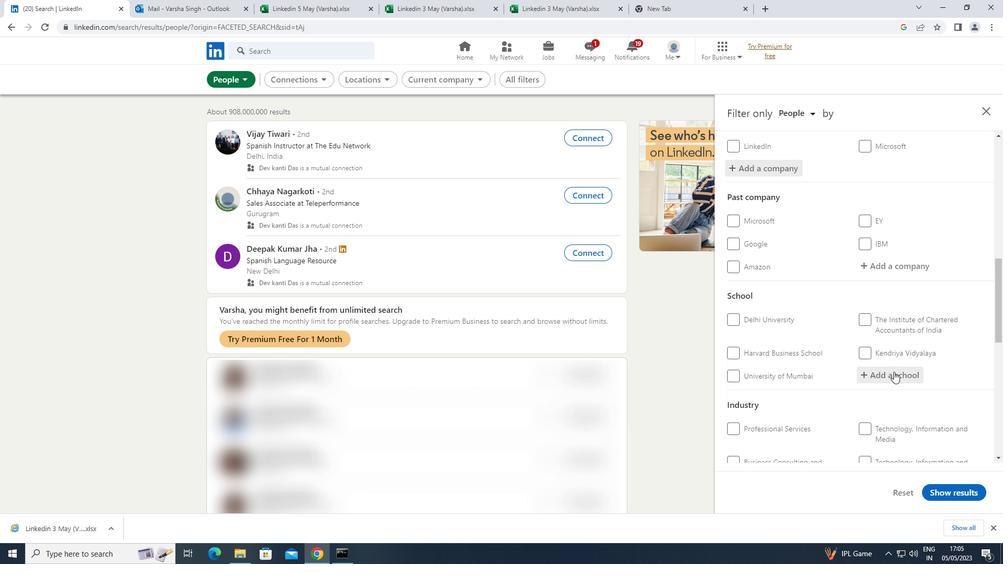 
Action: Mouse moved to (894, 372)
Screenshot: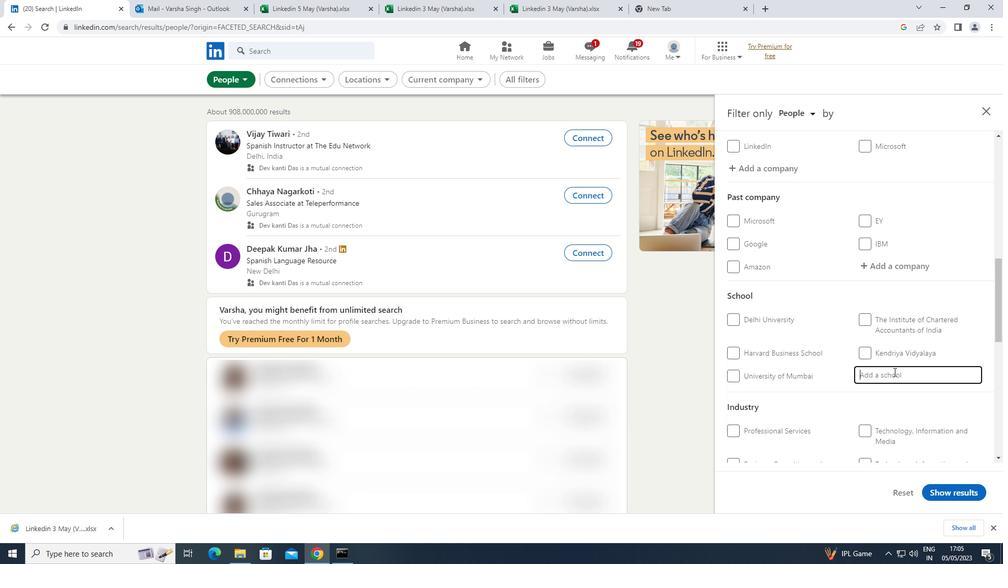 
Action: Key pressed <Key.shift>T<Key.space><Key.shift>A<Key.space><Key.shift>PAI
Screenshot: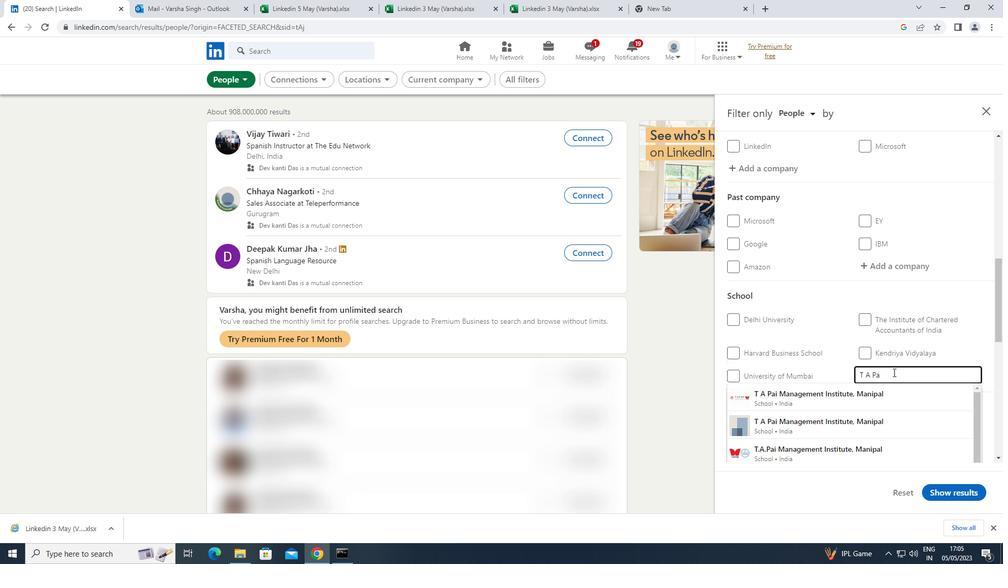 
Action: Mouse moved to (834, 398)
Screenshot: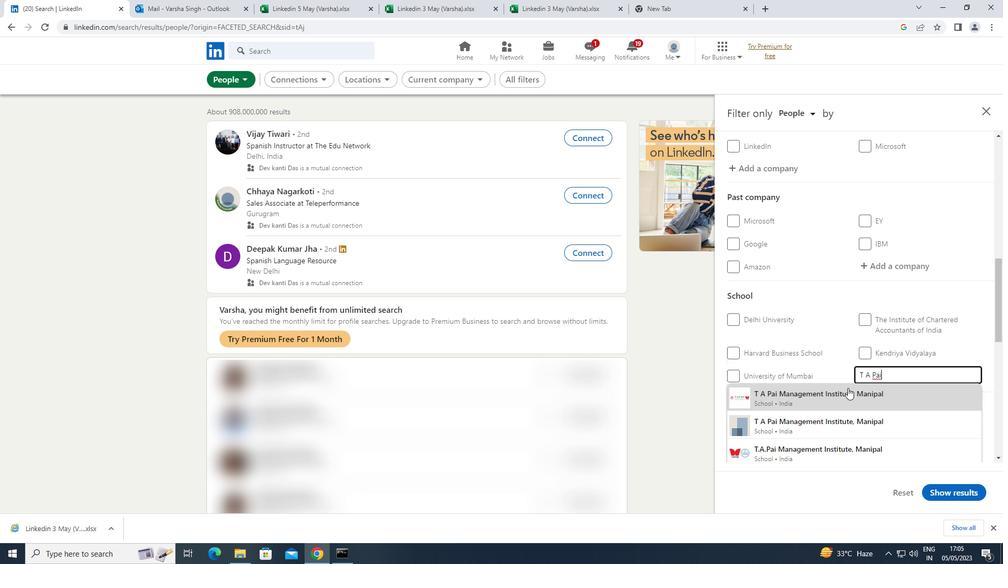 
Action: Mouse pressed left at (834, 398)
Screenshot: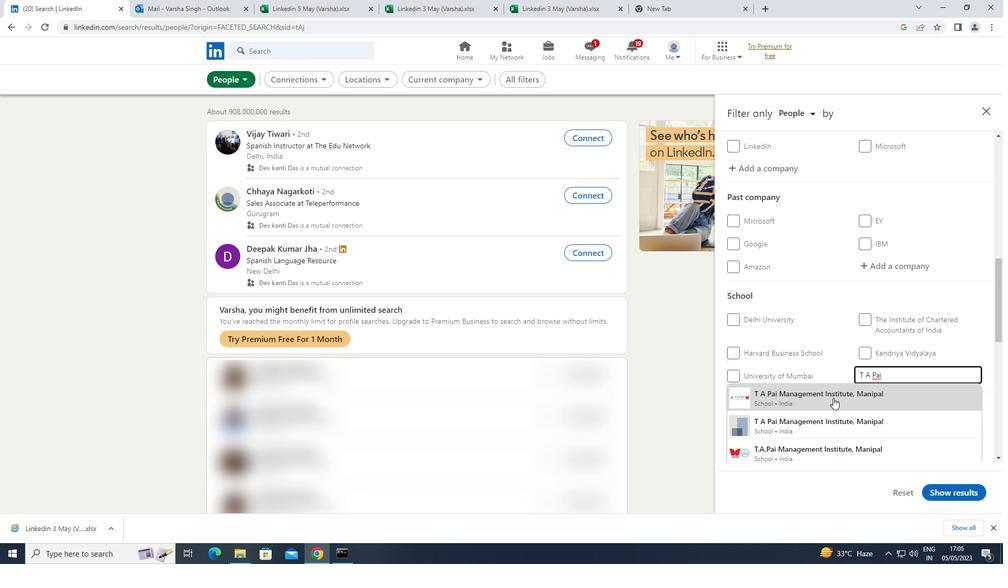 
Action: Mouse scrolled (834, 397) with delta (0, 0)
Screenshot: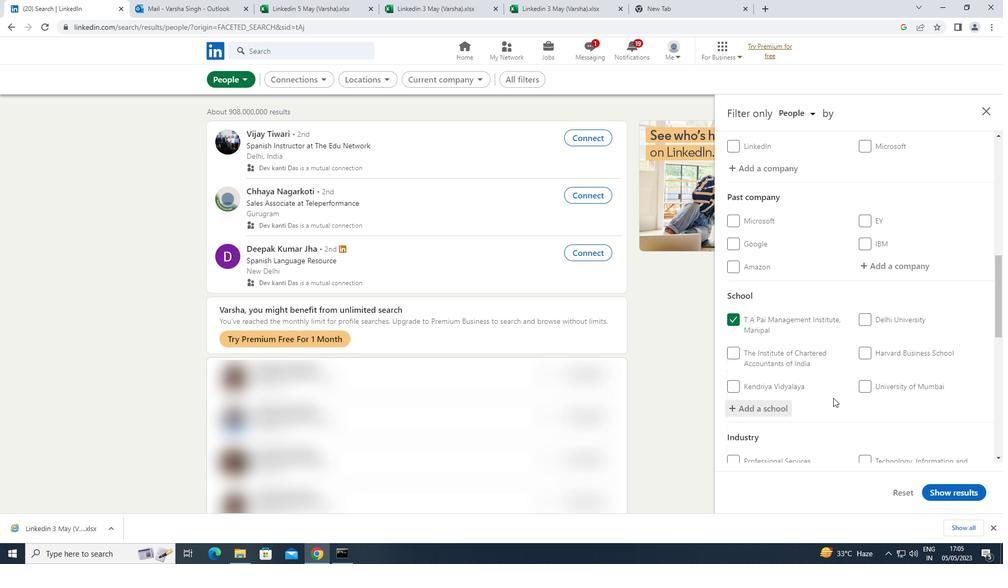 
Action: Mouse scrolled (834, 397) with delta (0, 0)
Screenshot: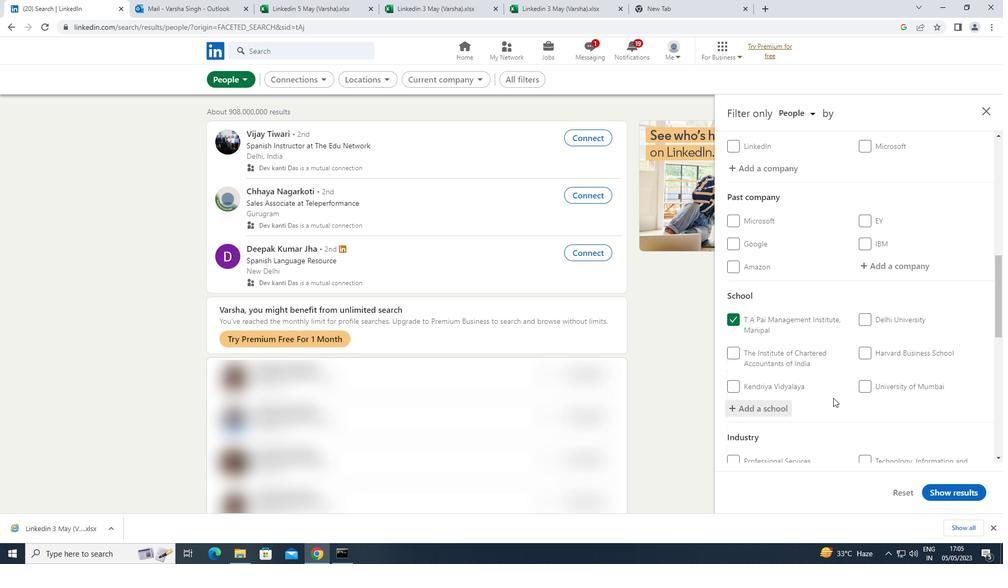 
Action: Mouse scrolled (834, 397) with delta (0, 0)
Screenshot: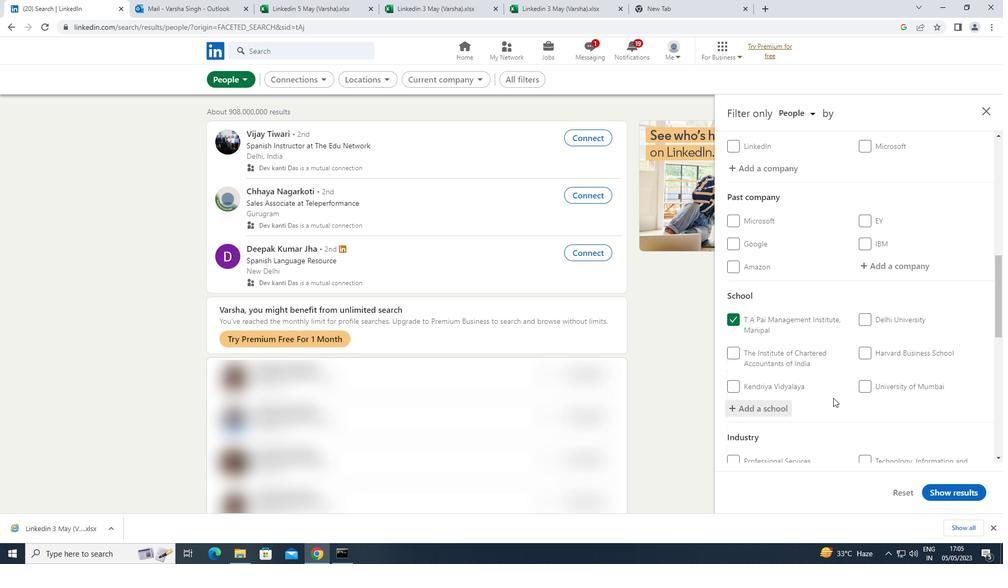 
Action: Mouse scrolled (834, 397) with delta (0, 0)
Screenshot: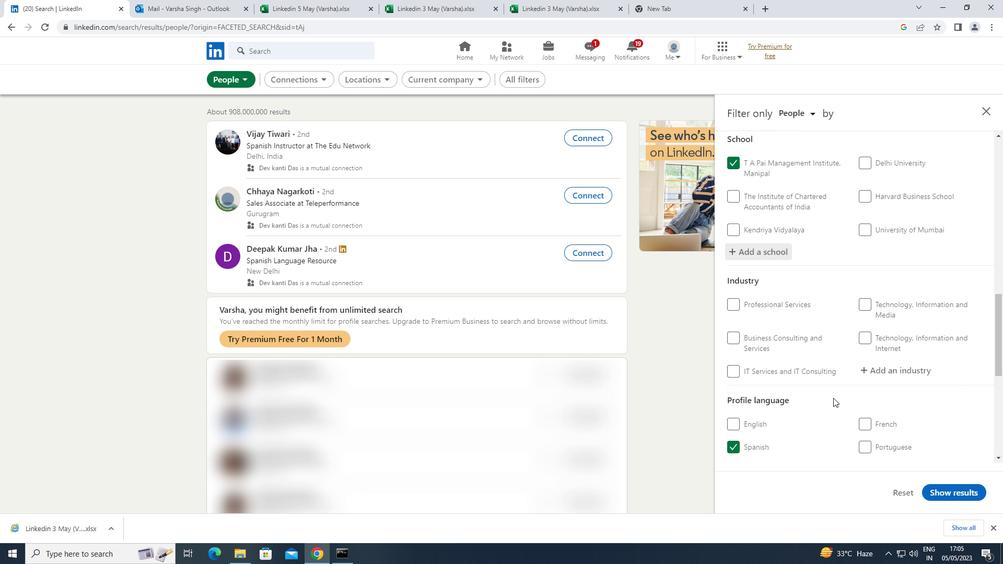 
Action: Mouse moved to (907, 316)
Screenshot: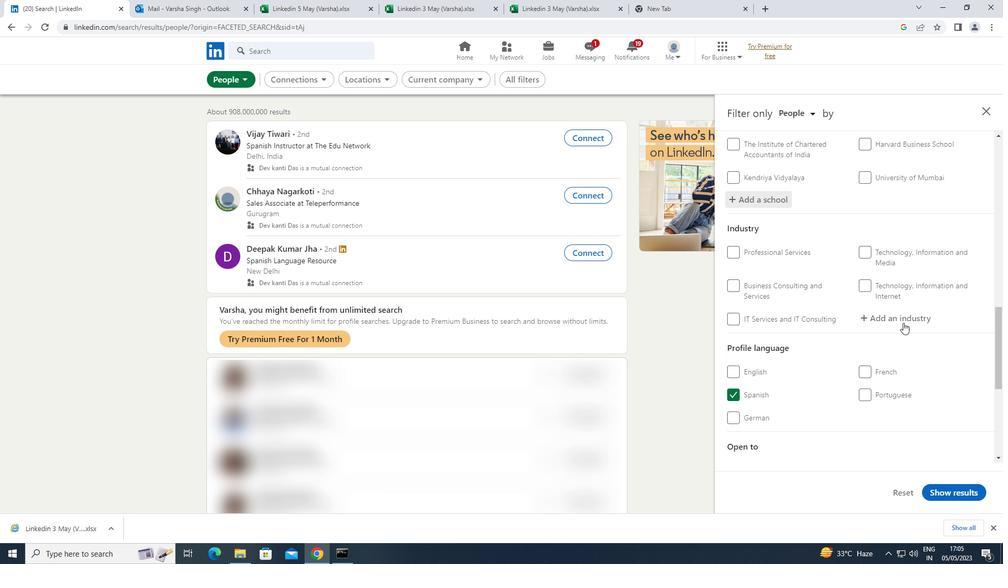 
Action: Mouse pressed left at (907, 316)
Screenshot: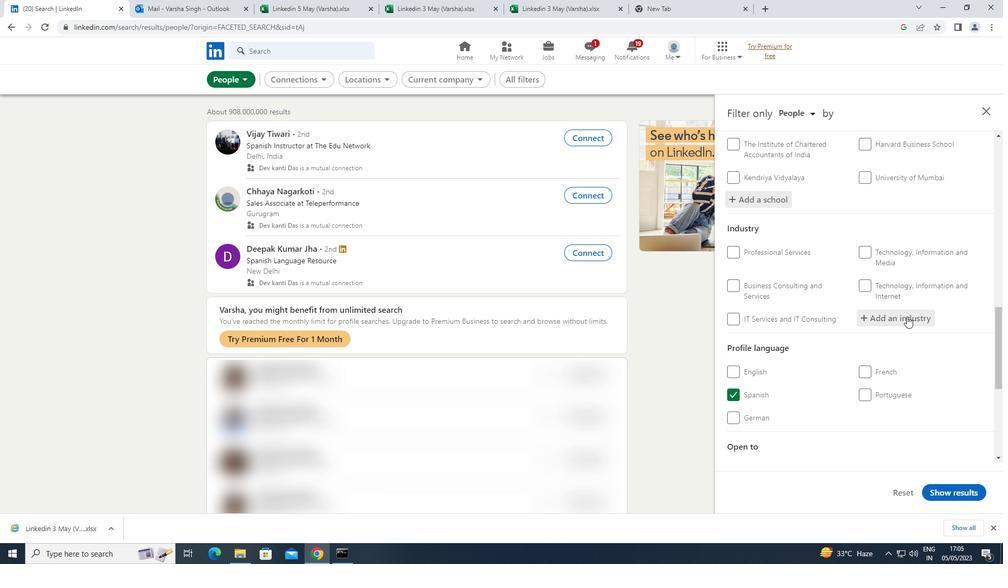 
Action: Key pressed <Key.shift>DESKTOP
Screenshot: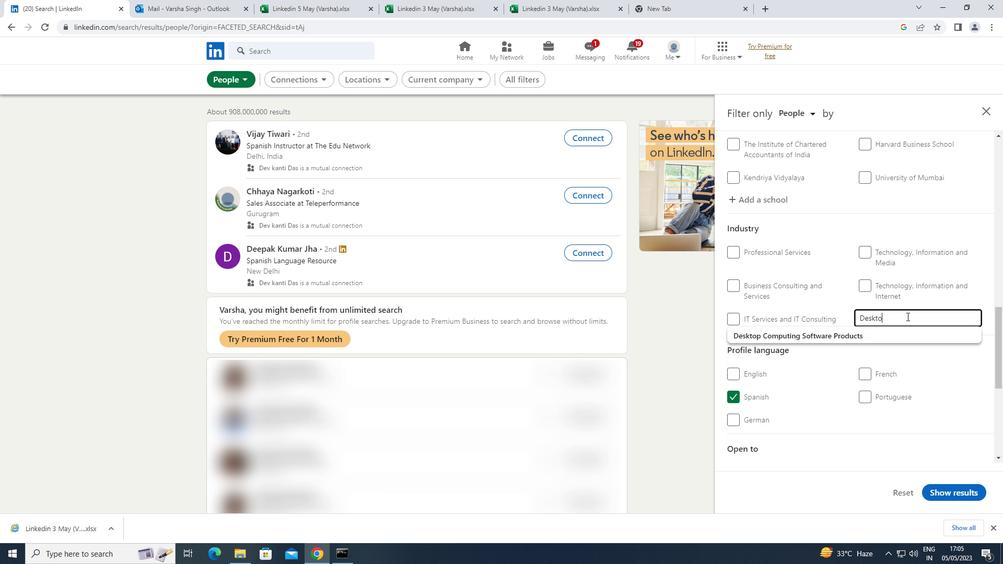 
Action: Mouse moved to (861, 332)
Screenshot: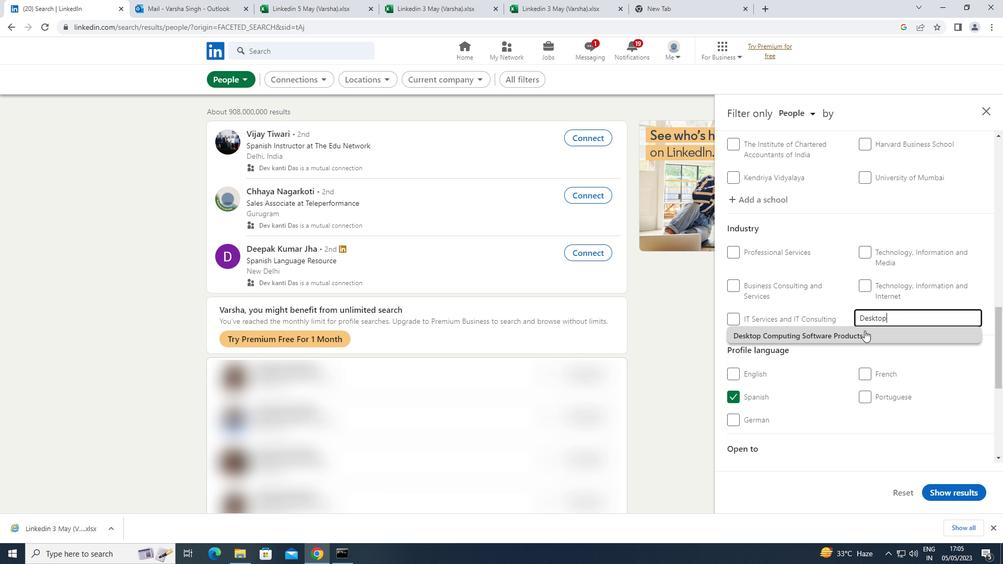 
Action: Mouse pressed left at (861, 332)
Screenshot: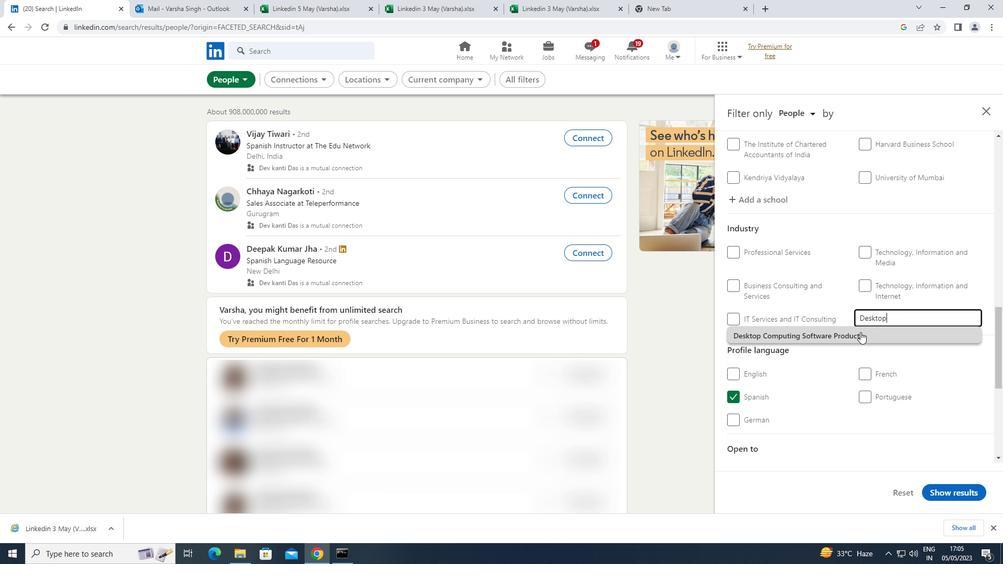 
Action: Mouse scrolled (861, 332) with delta (0, 0)
Screenshot: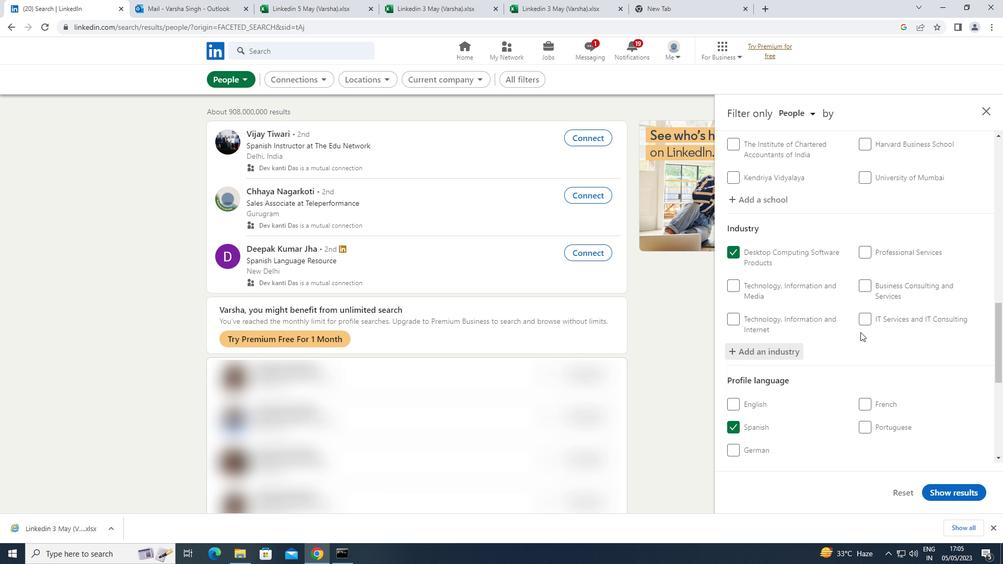 
Action: Mouse scrolled (861, 332) with delta (0, 0)
Screenshot: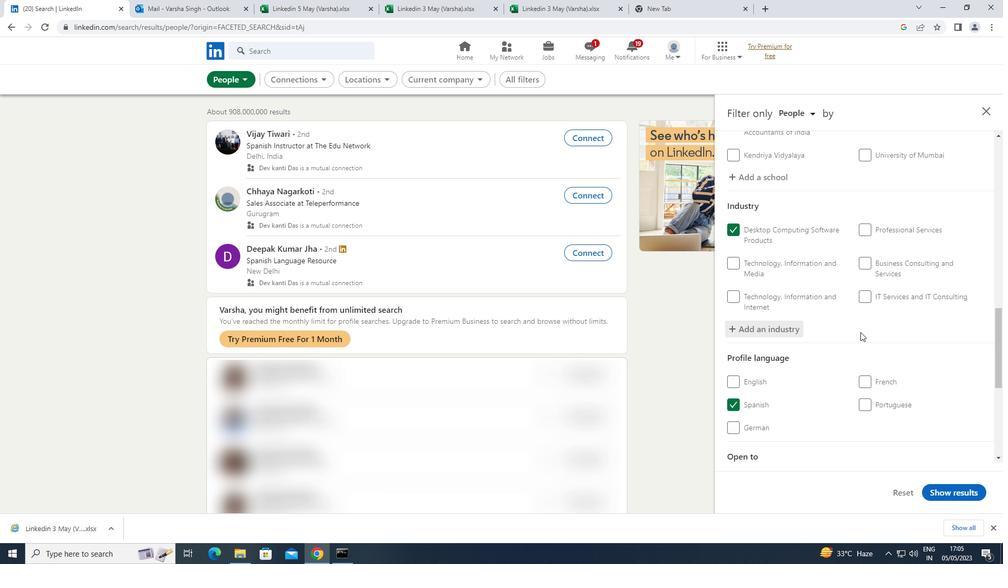 
Action: Mouse scrolled (861, 332) with delta (0, 0)
Screenshot: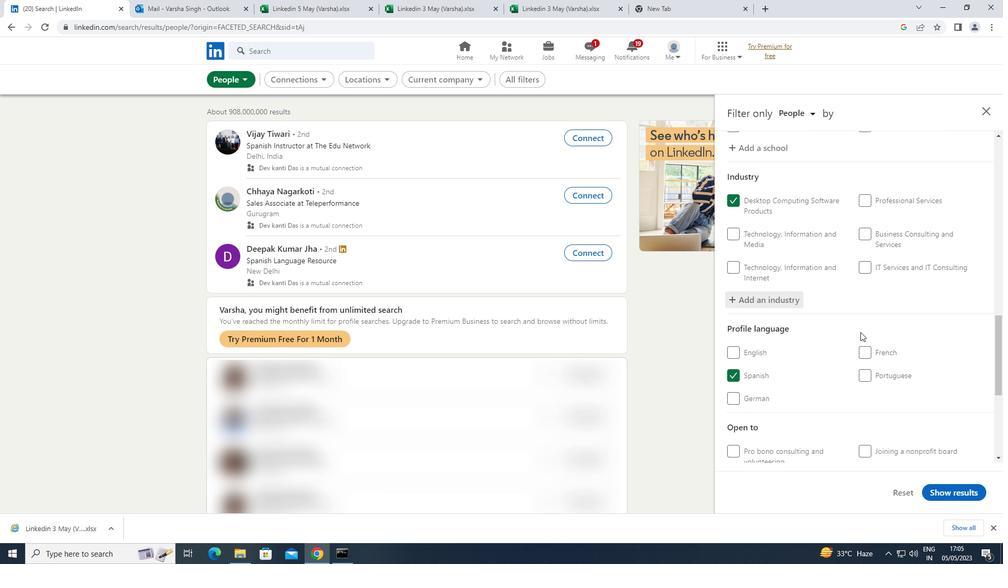 
Action: Mouse scrolled (861, 332) with delta (0, 0)
Screenshot: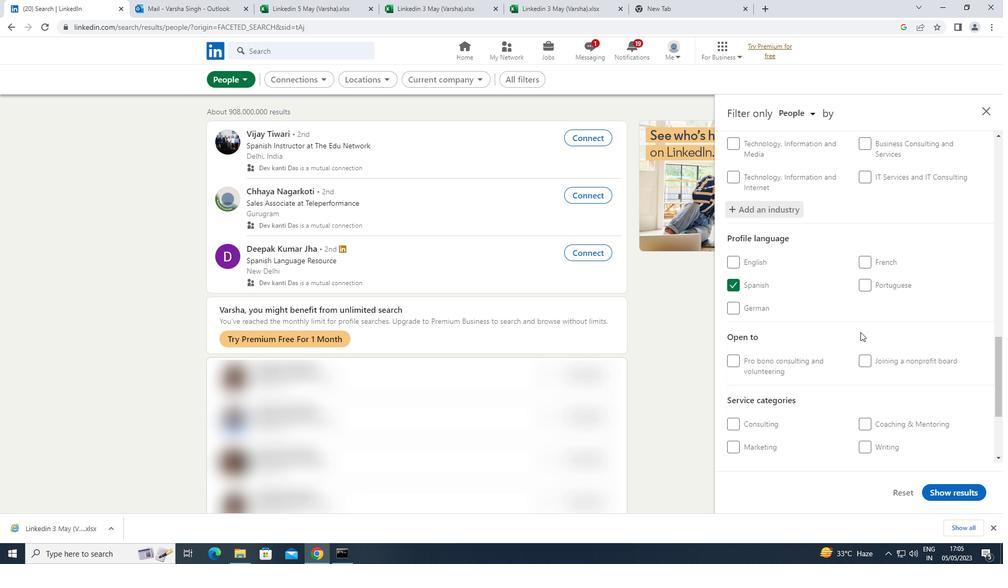 
Action: Mouse moved to (889, 400)
Screenshot: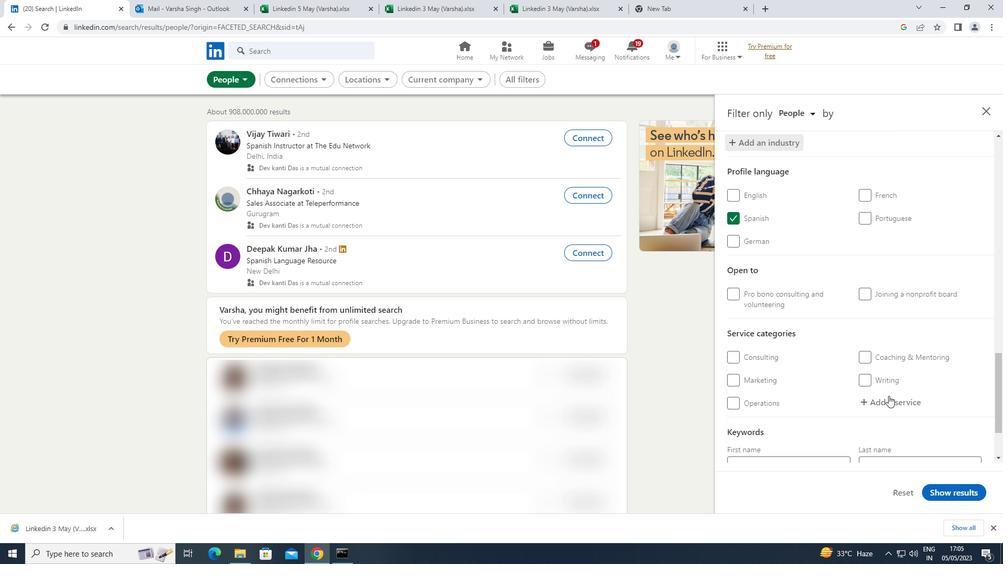 
Action: Mouse pressed left at (889, 400)
Screenshot: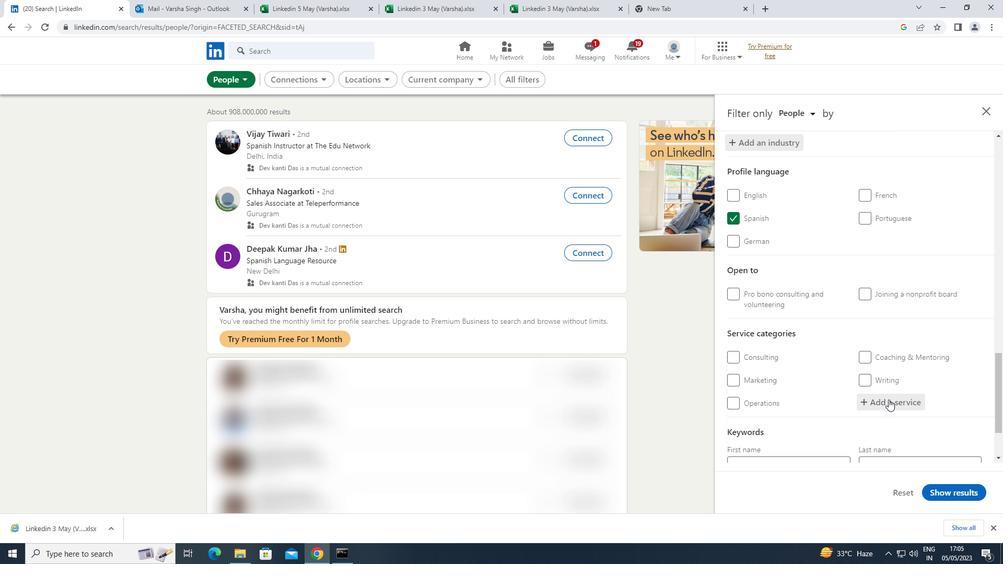 
Action: Key pressed <Key.shift>WRITING
Screenshot: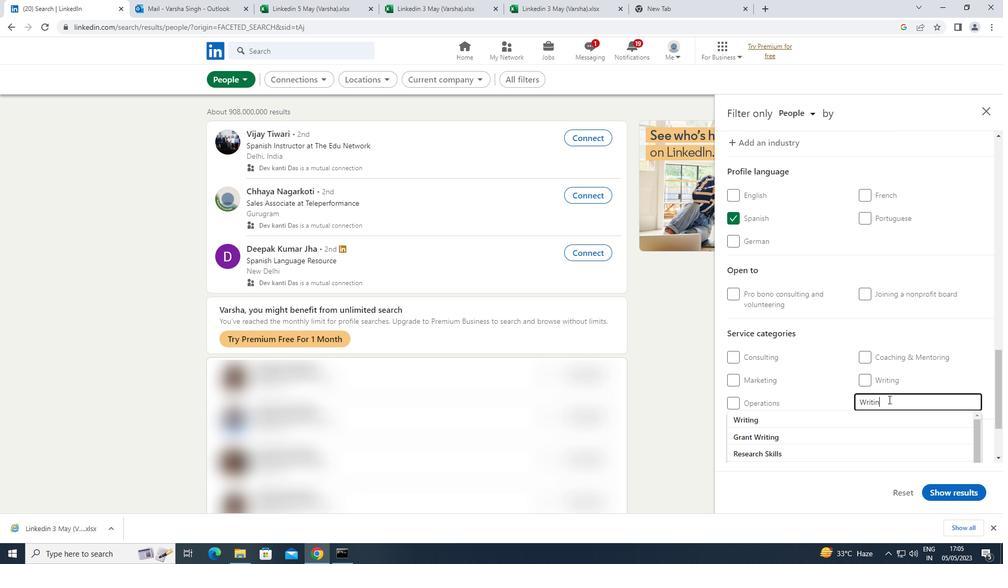 
Action: Mouse moved to (768, 421)
Screenshot: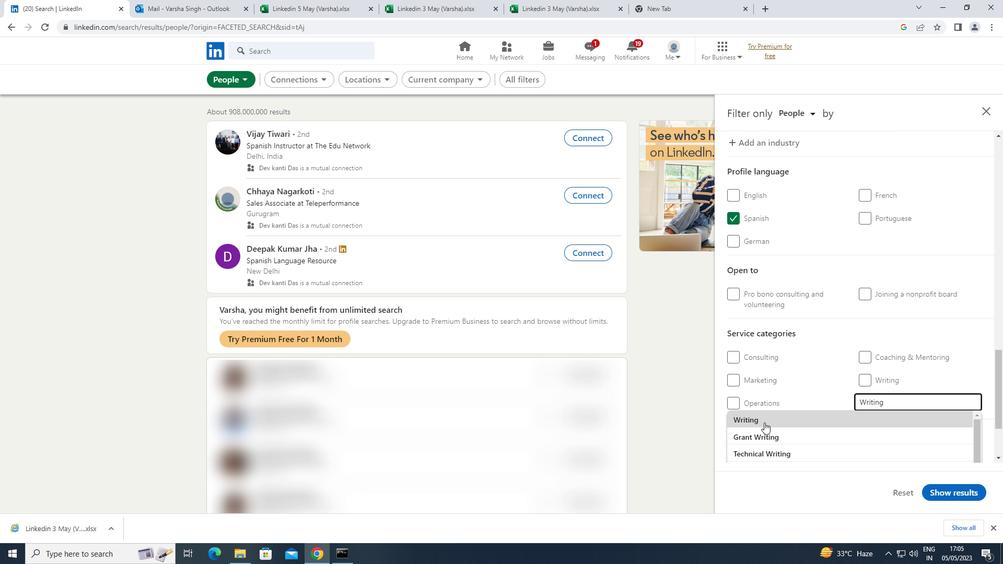 
Action: Mouse pressed left at (768, 421)
Screenshot: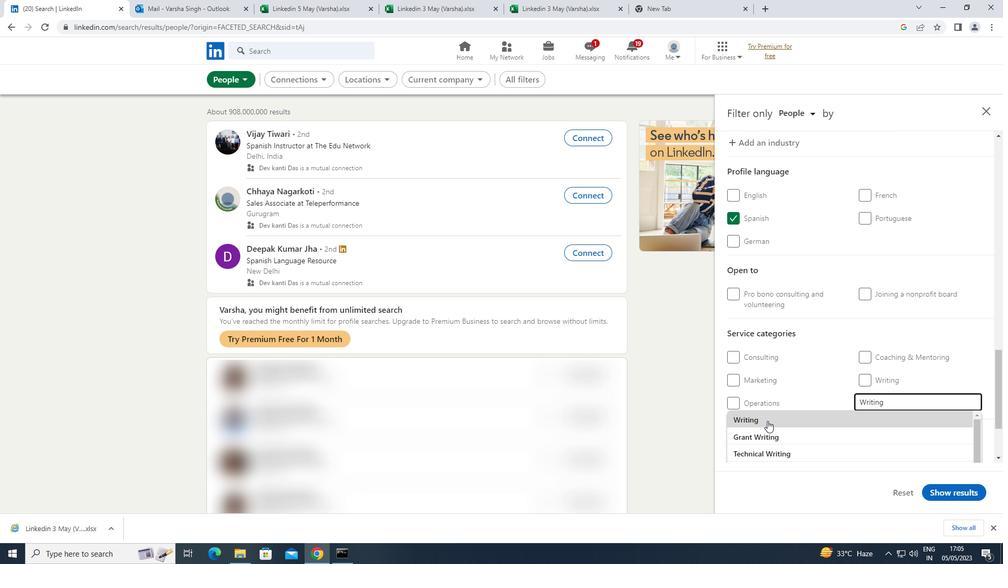 
Action: Mouse moved to (768, 420)
Screenshot: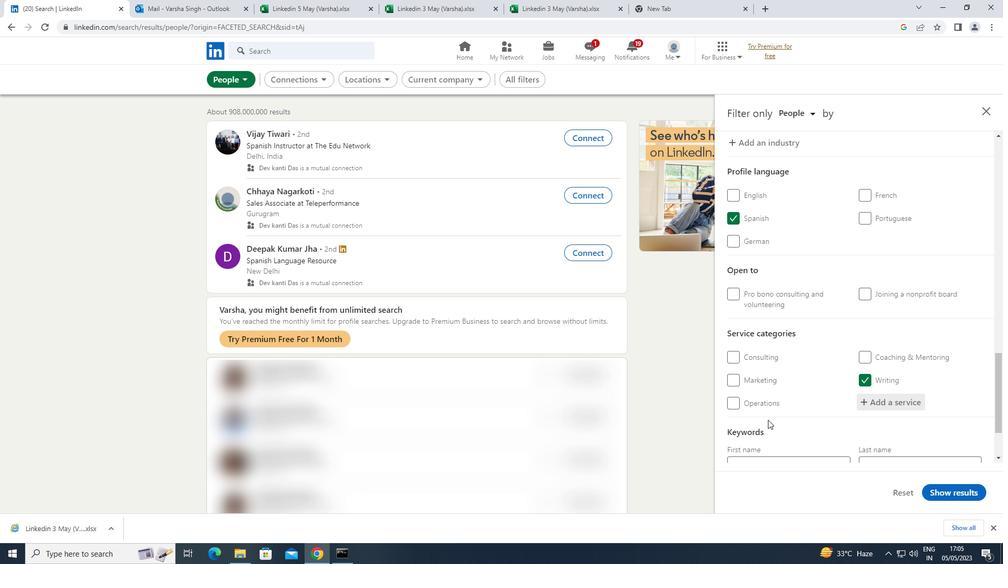 
Action: Mouse scrolled (768, 419) with delta (0, 0)
Screenshot: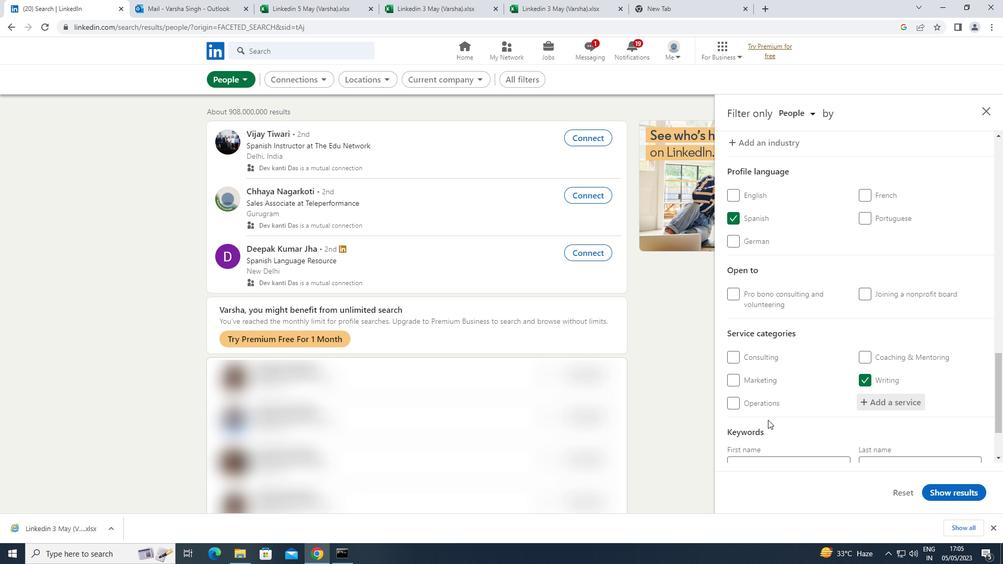 
Action: Mouse scrolled (768, 419) with delta (0, 0)
Screenshot: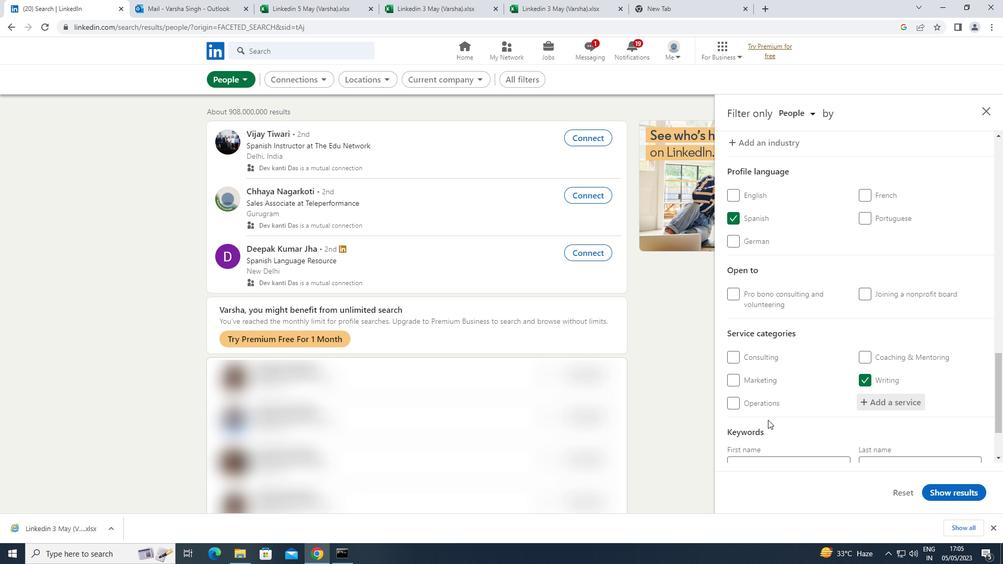 
Action: Mouse scrolled (768, 419) with delta (0, 0)
Screenshot: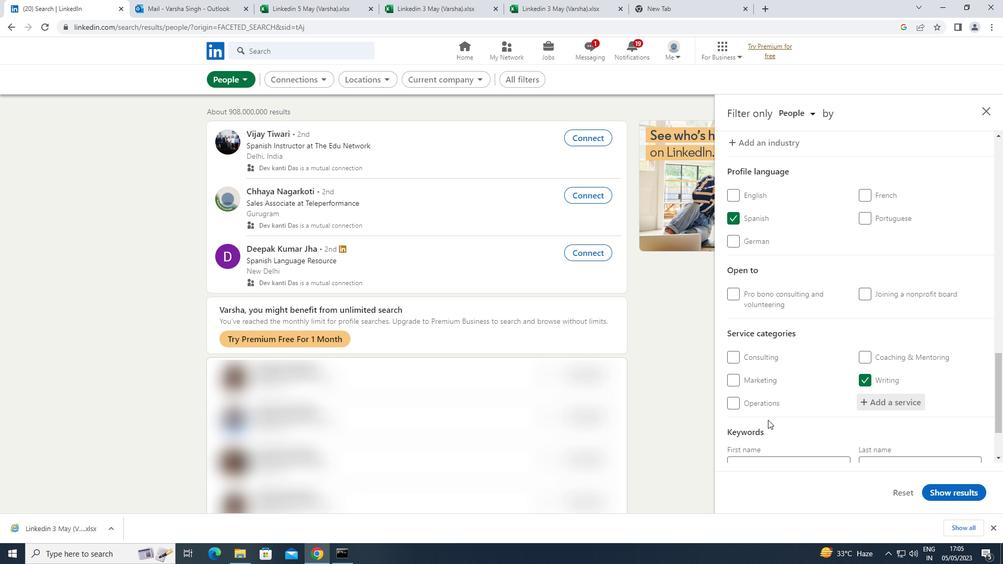 
Action: Mouse scrolled (768, 419) with delta (0, 0)
Screenshot: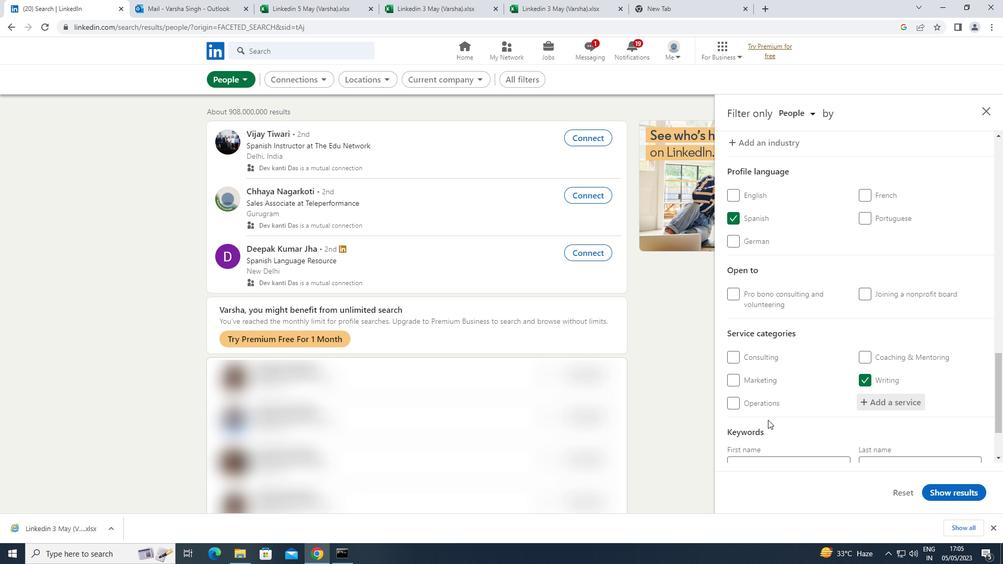 
Action: Mouse scrolled (768, 419) with delta (0, 0)
Screenshot: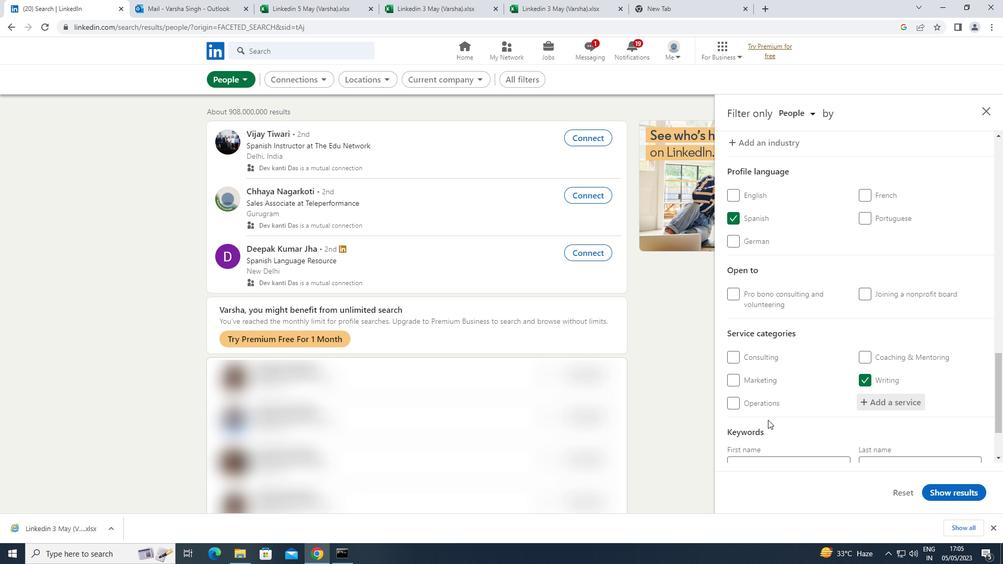 
Action: Mouse moved to (770, 416)
Screenshot: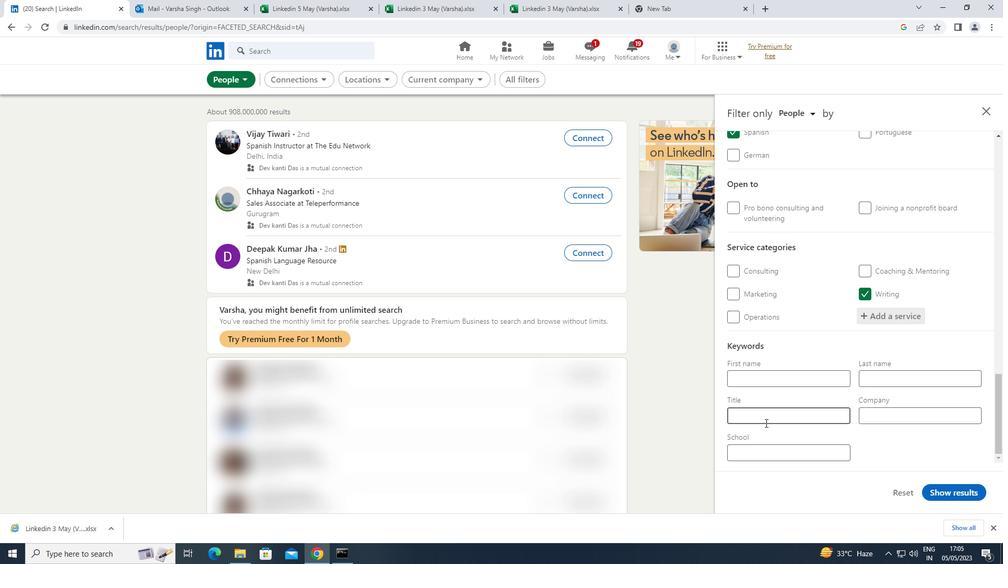 
Action: Mouse pressed left at (770, 416)
Screenshot: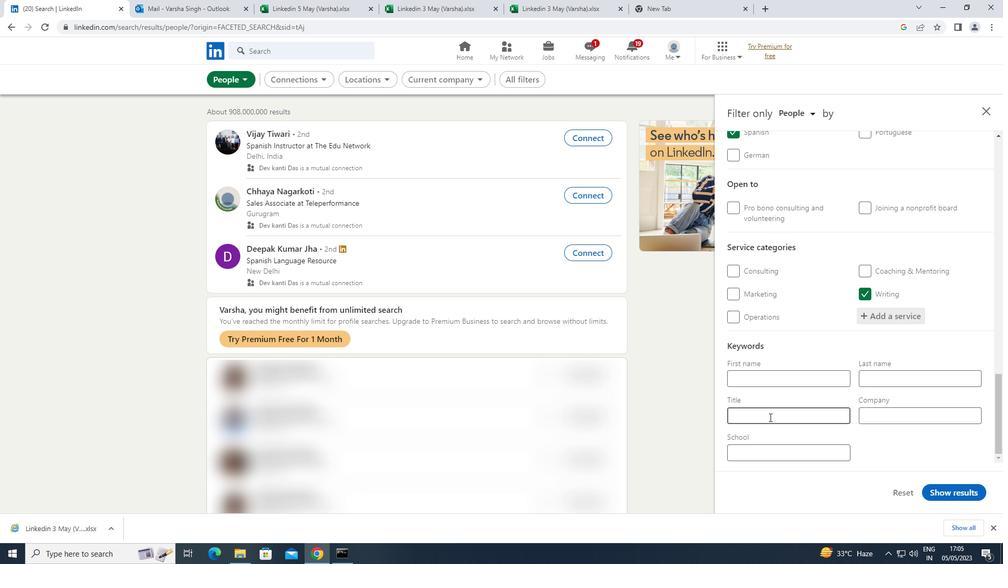 
Action: Key pressed <Key.shift>PARKING<Key.space><Key.shift>ATTENDANT
Screenshot: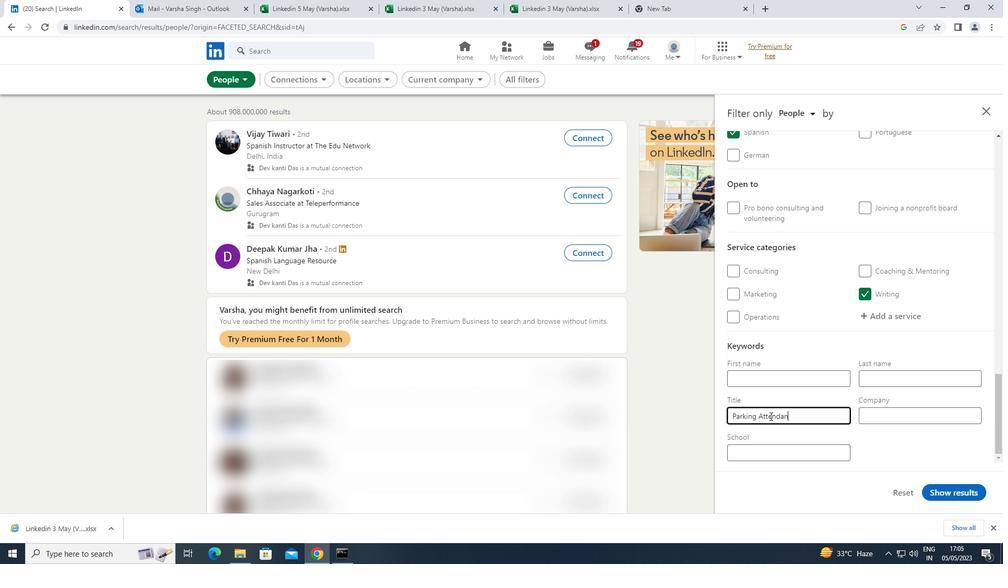 
Action: Mouse moved to (937, 492)
Screenshot: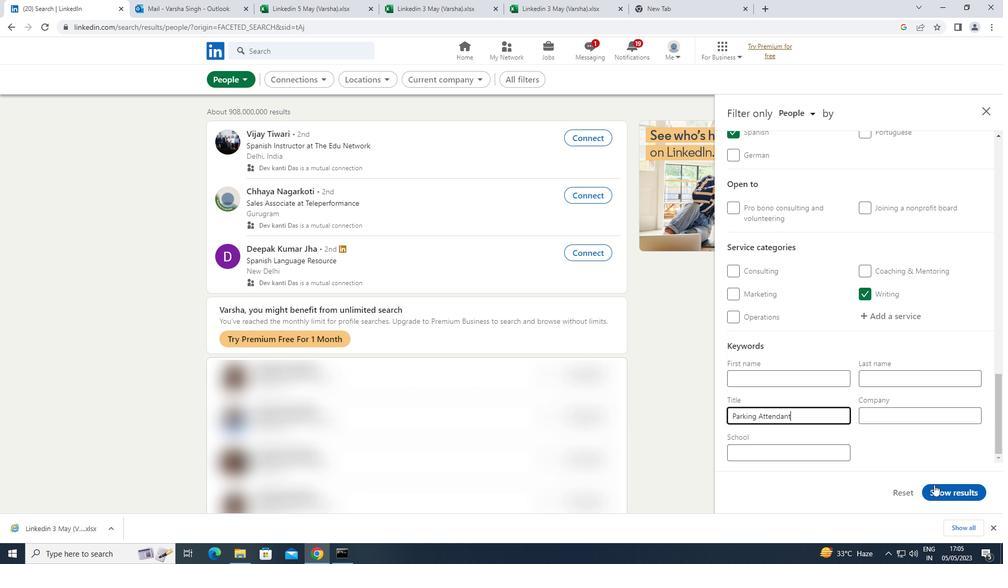
Action: Mouse pressed left at (937, 492)
Screenshot: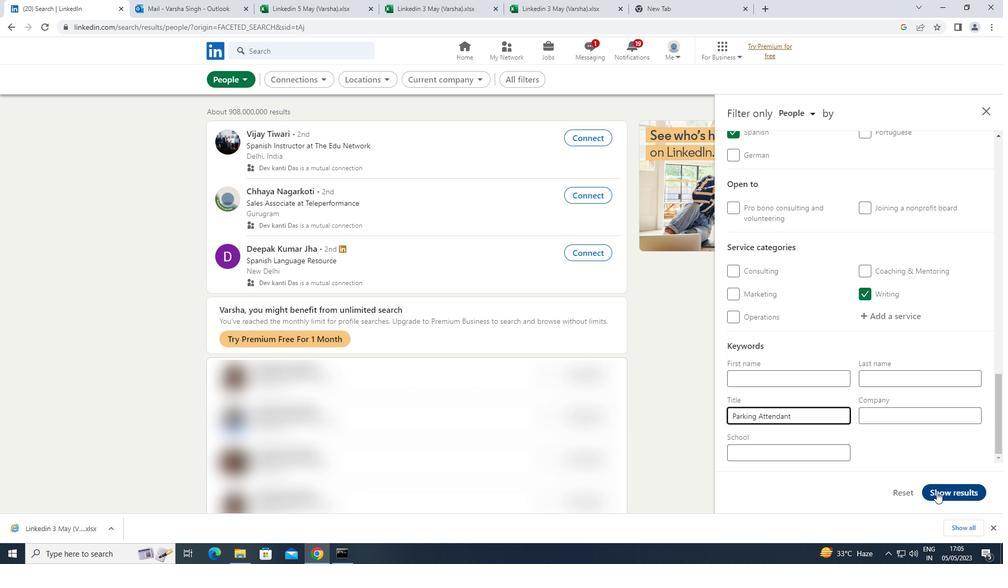 
